 Task: Search one way flight ticket for 3 adults in first from Pocatello: Pocatello Regional Airport to Greenville: Pitt-greenville Airport on 5-2-2023. Choice of flights is Delta. Number of bags: 1 carry on bag. Price is upto 87000. Outbound departure time preference is 6:30.
Action: Mouse moved to (284, 416)
Screenshot: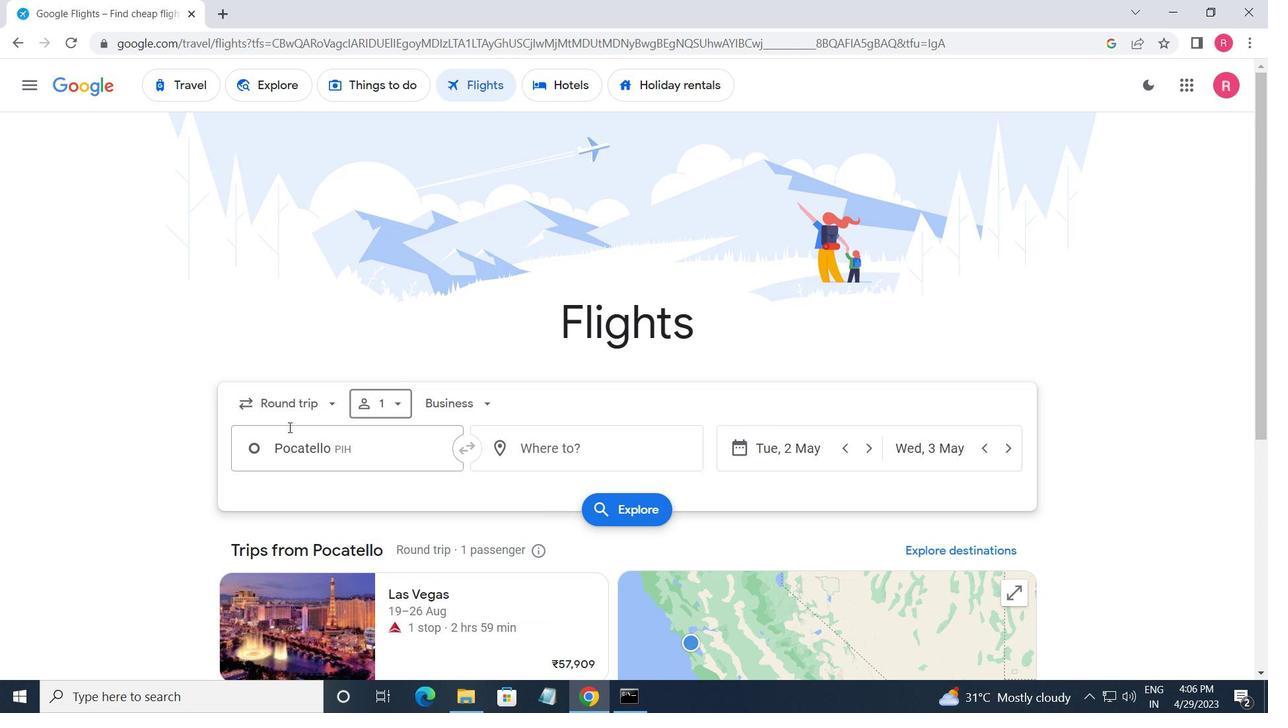 
Action: Mouse pressed left at (284, 416)
Screenshot: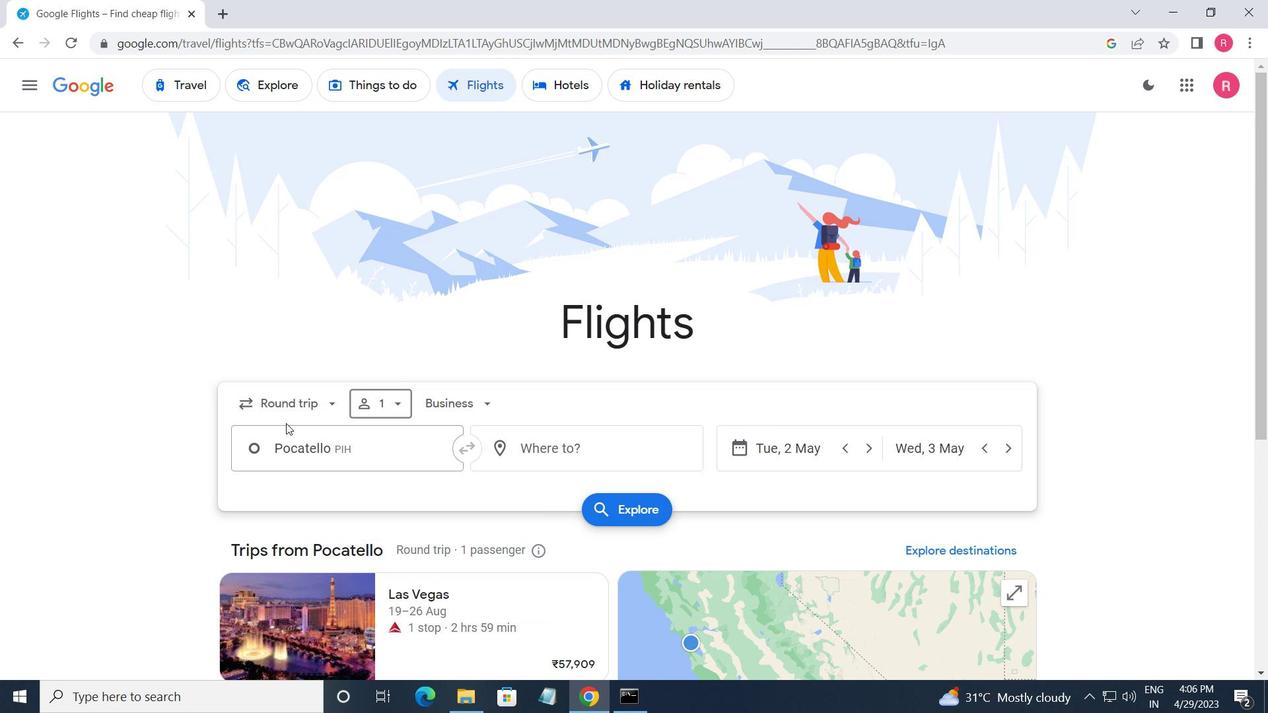 
Action: Mouse moved to (313, 478)
Screenshot: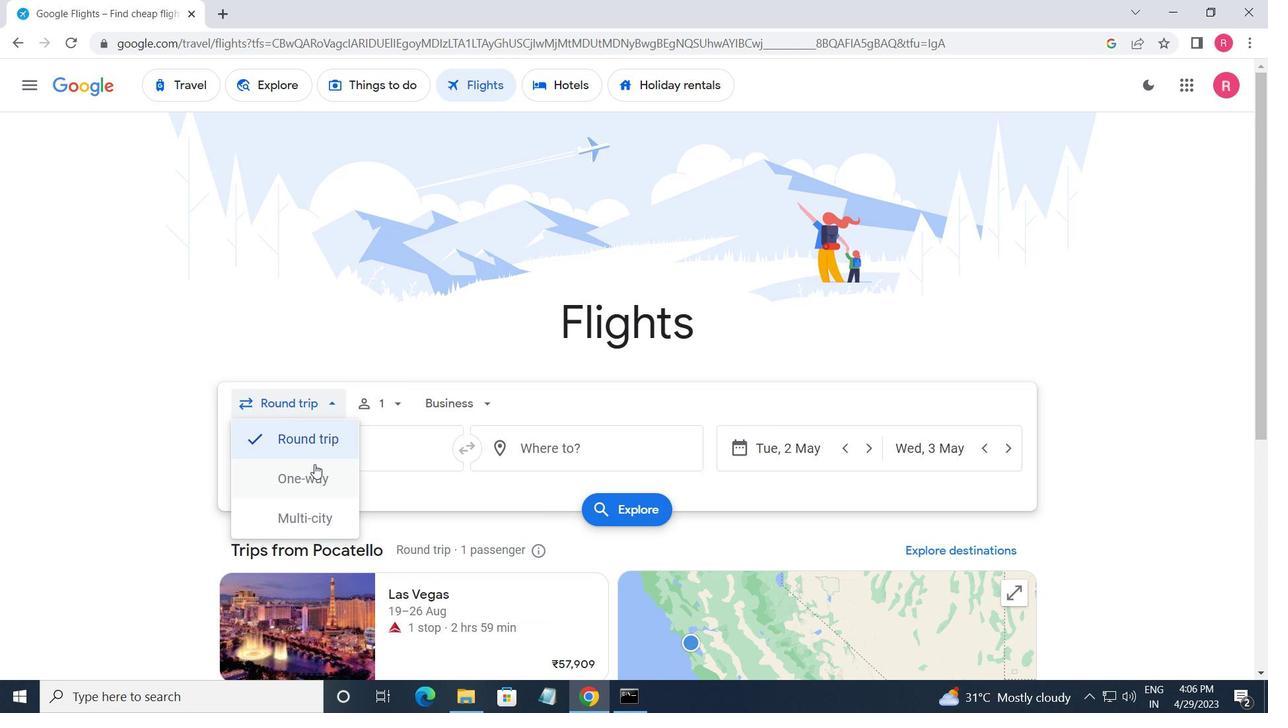 
Action: Mouse pressed left at (313, 478)
Screenshot: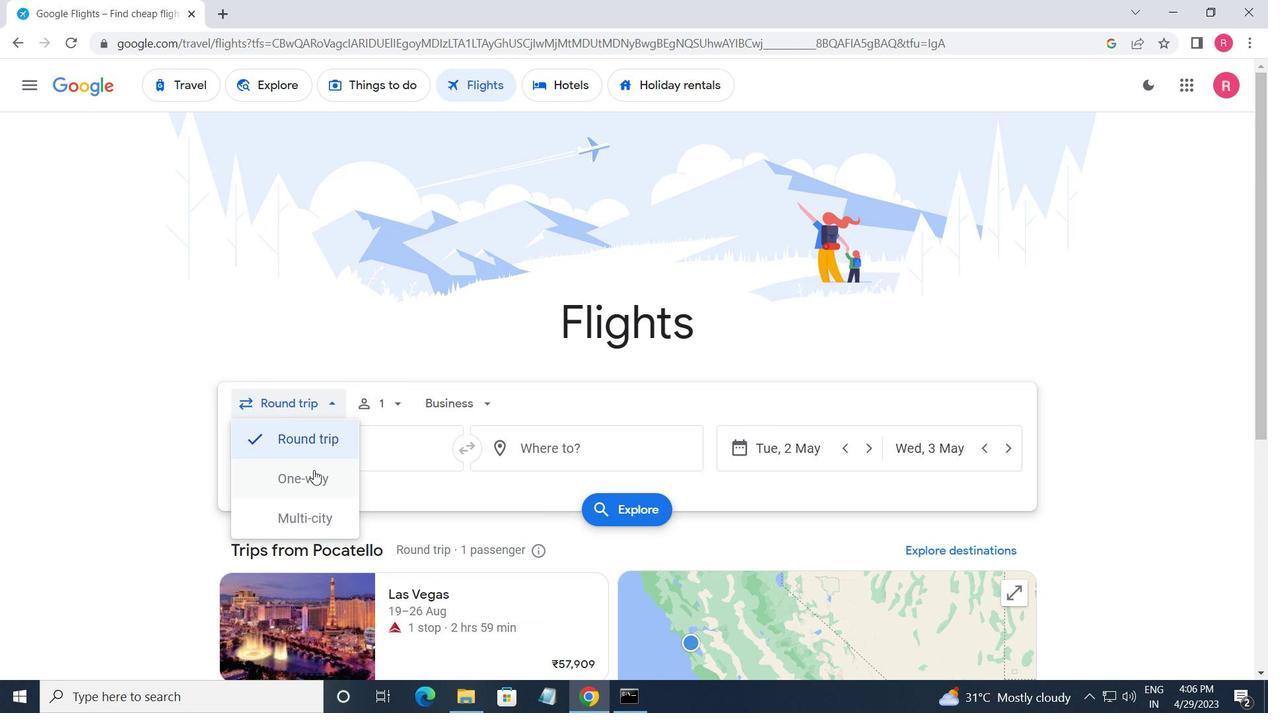 
Action: Mouse moved to (383, 408)
Screenshot: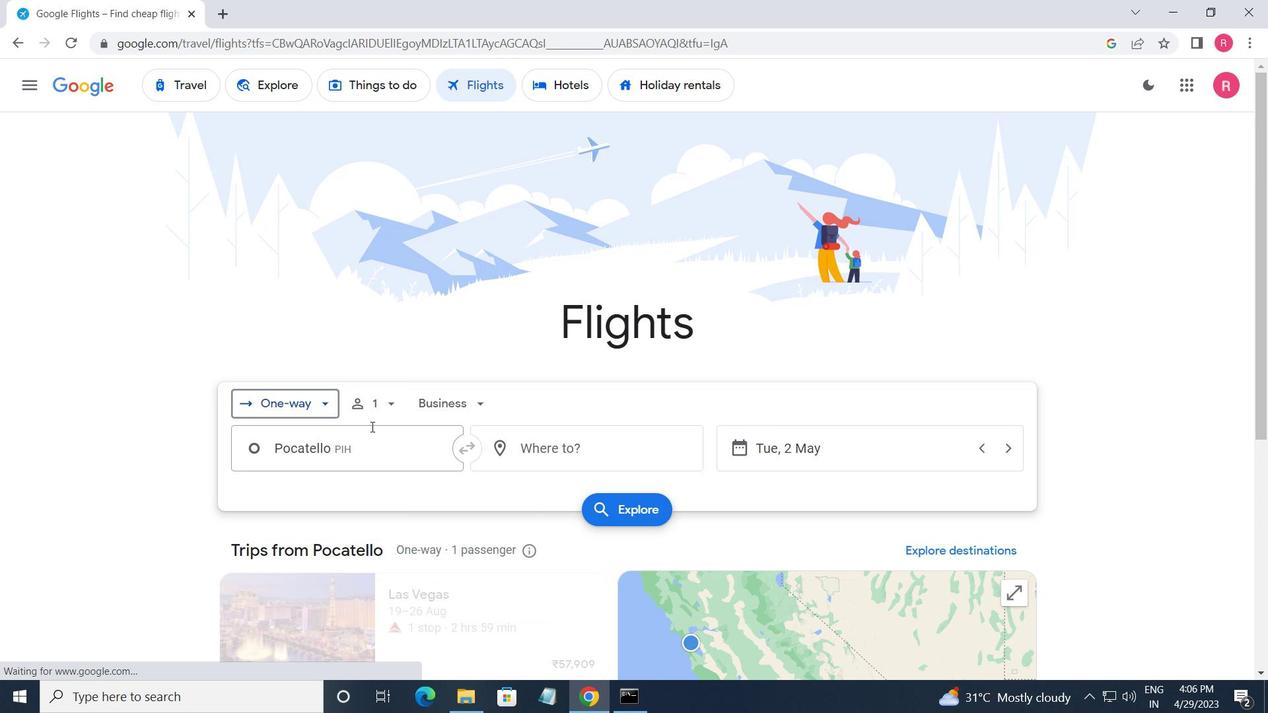 
Action: Mouse pressed left at (383, 408)
Screenshot: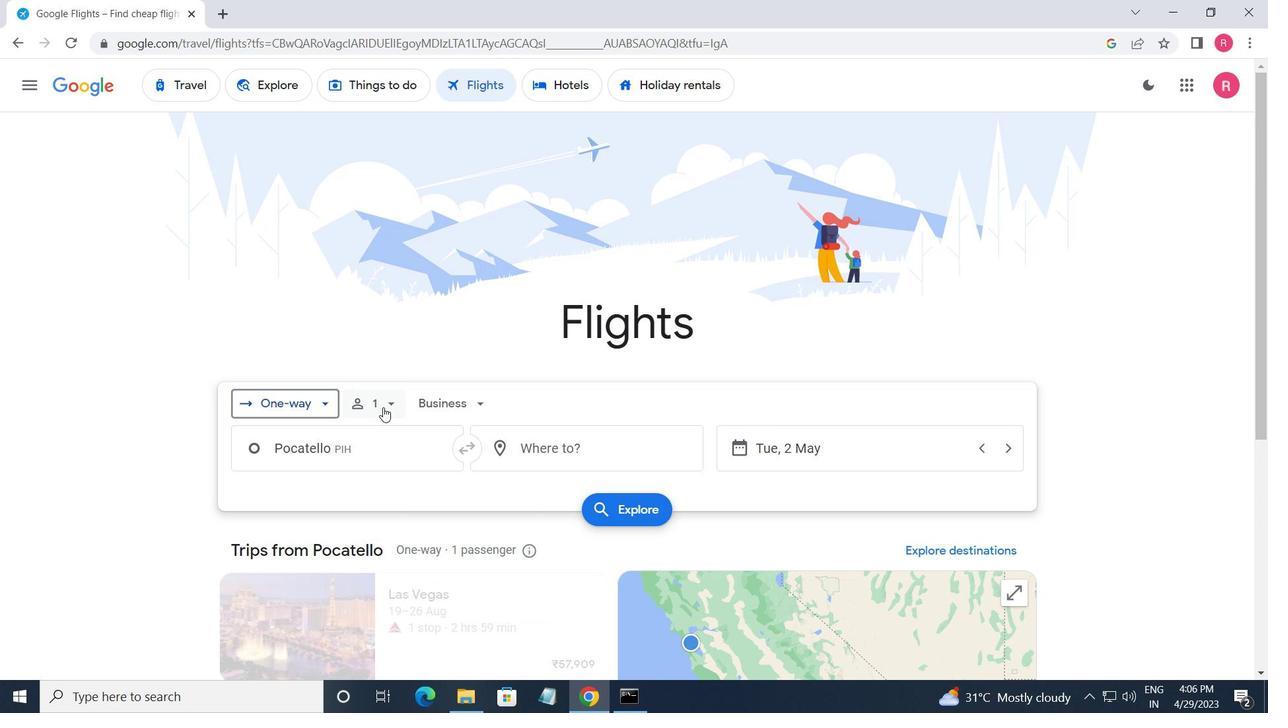 
Action: Mouse moved to (512, 449)
Screenshot: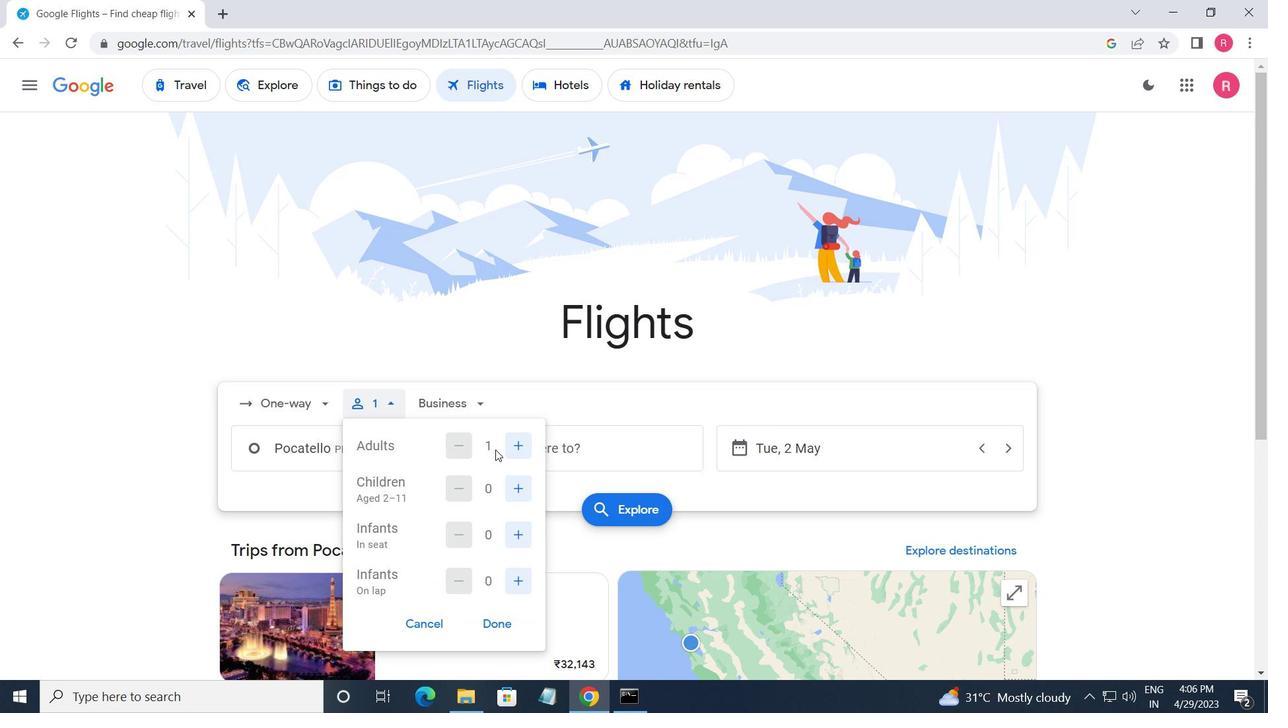 
Action: Mouse pressed left at (512, 449)
Screenshot: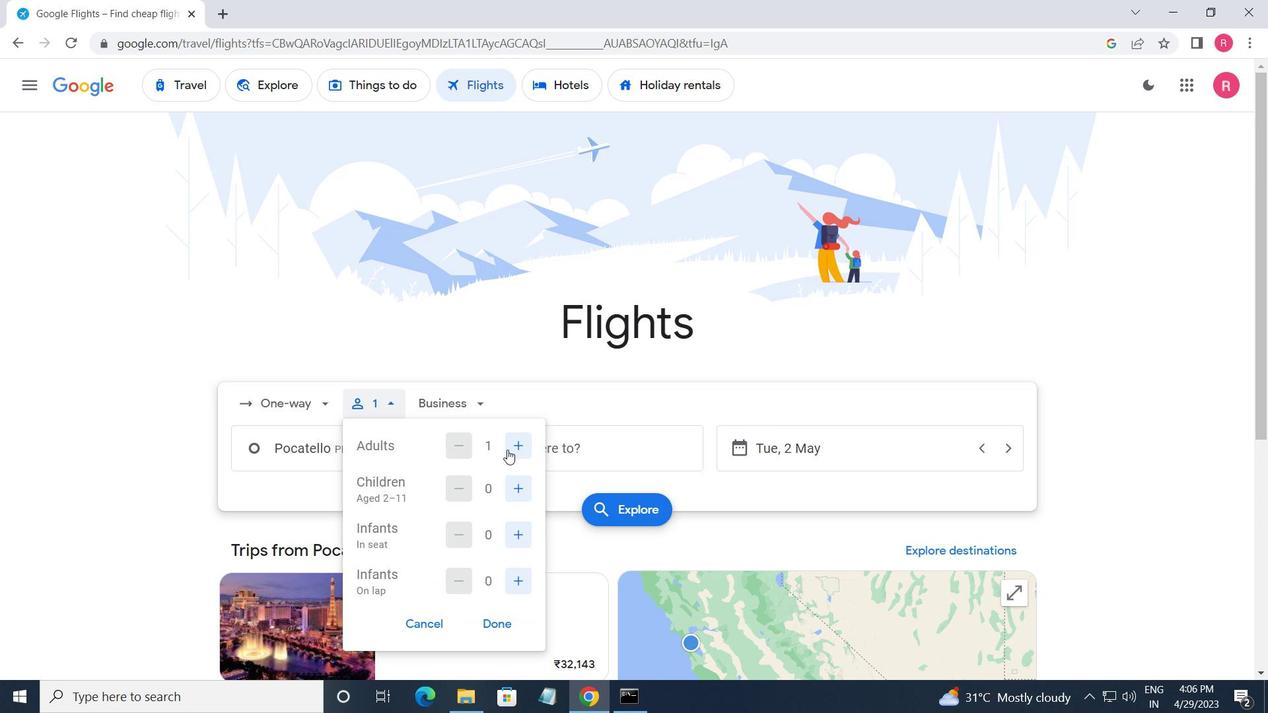 
Action: Mouse pressed left at (512, 449)
Screenshot: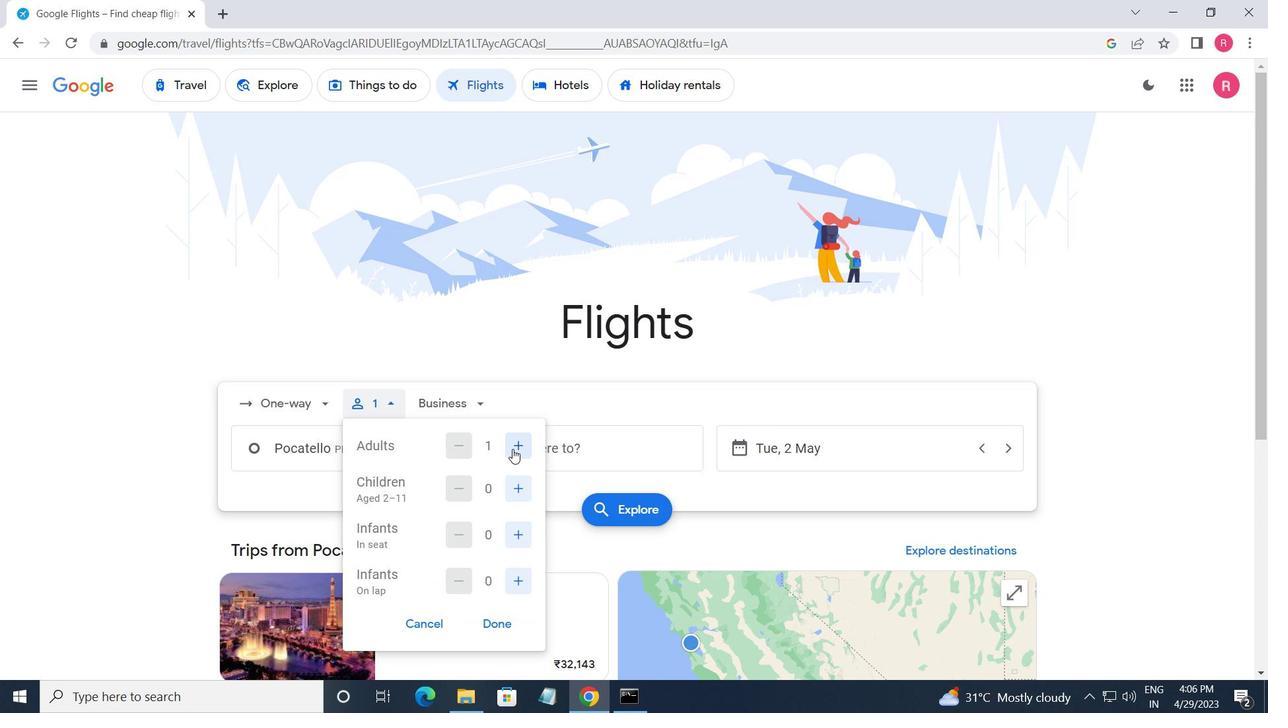 
Action: Mouse moved to (451, 398)
Screenshot: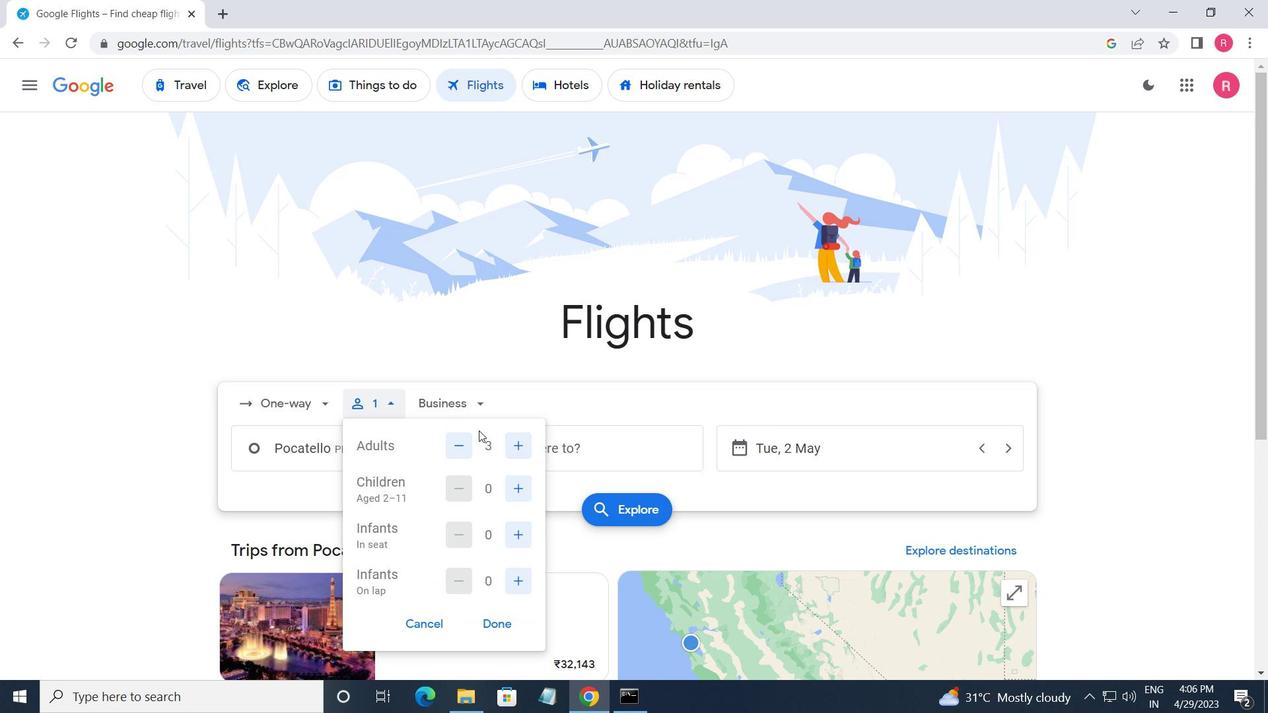 
Action: Mouse pressed left at (451, 398)
Screenshot: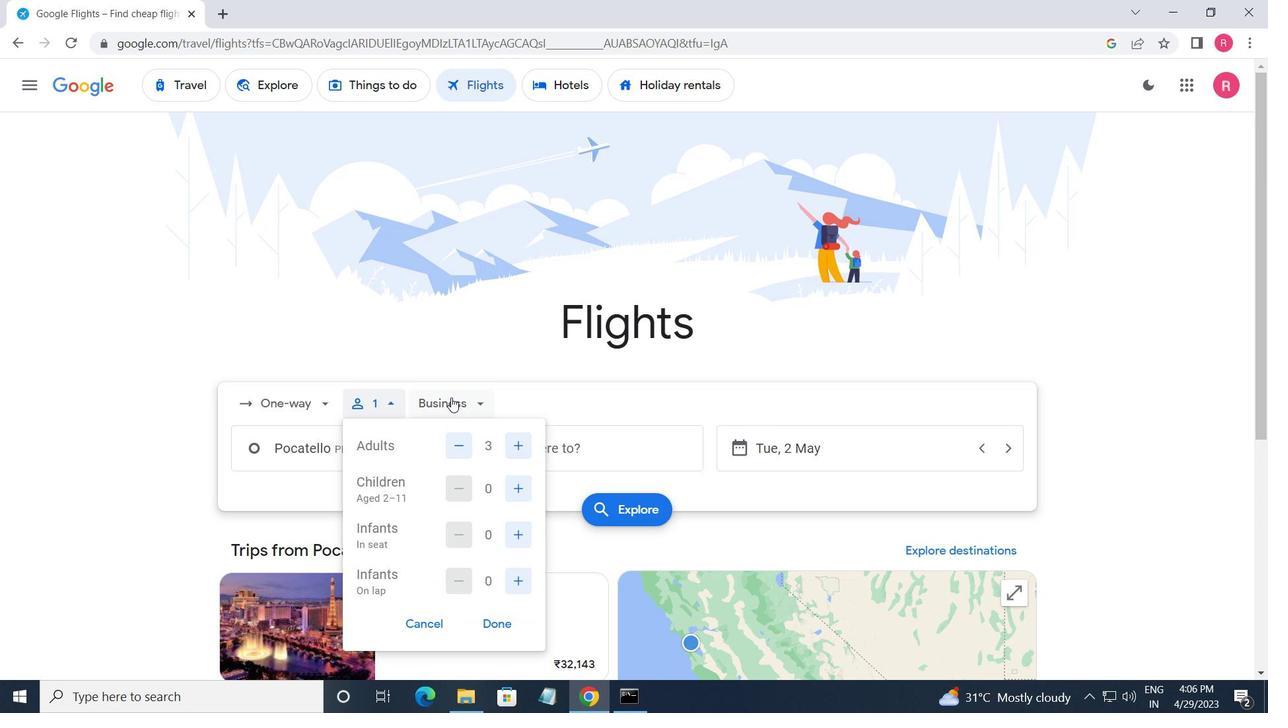 
Action: Mouse moved to (469, 566)
Screenshot: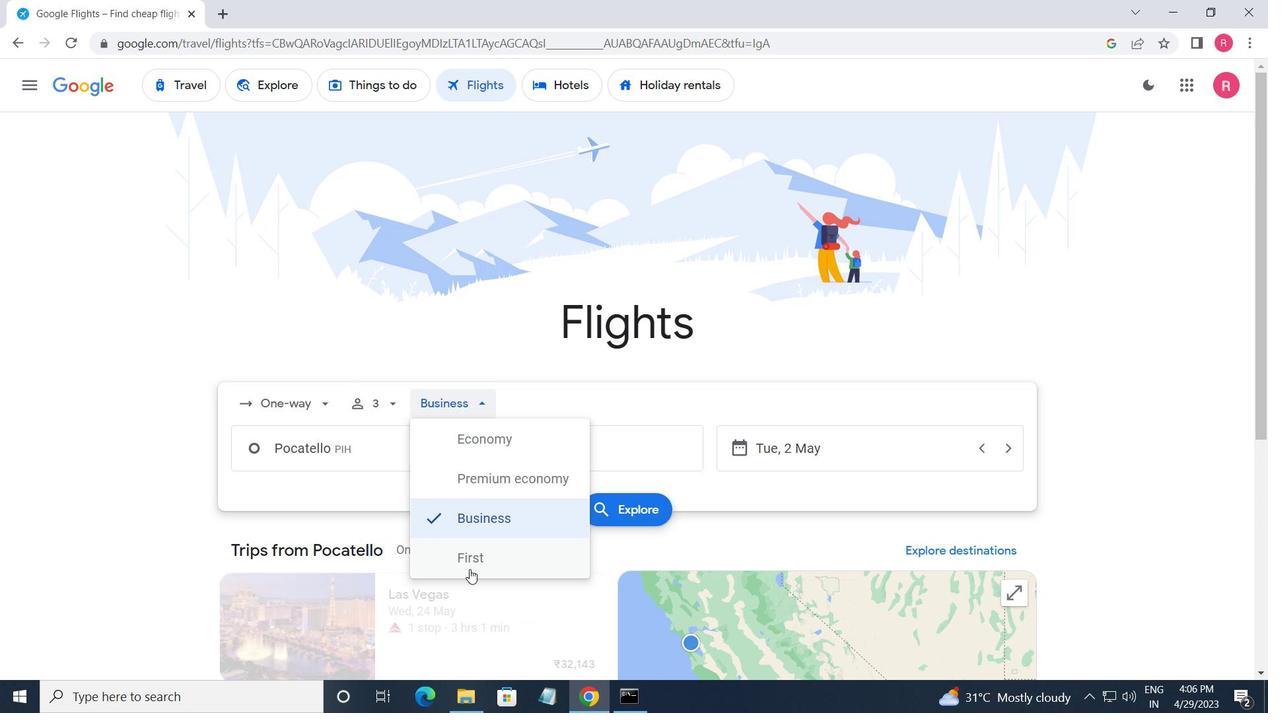 
Action: Mouse pressed left at (469, 566)
Screenshot: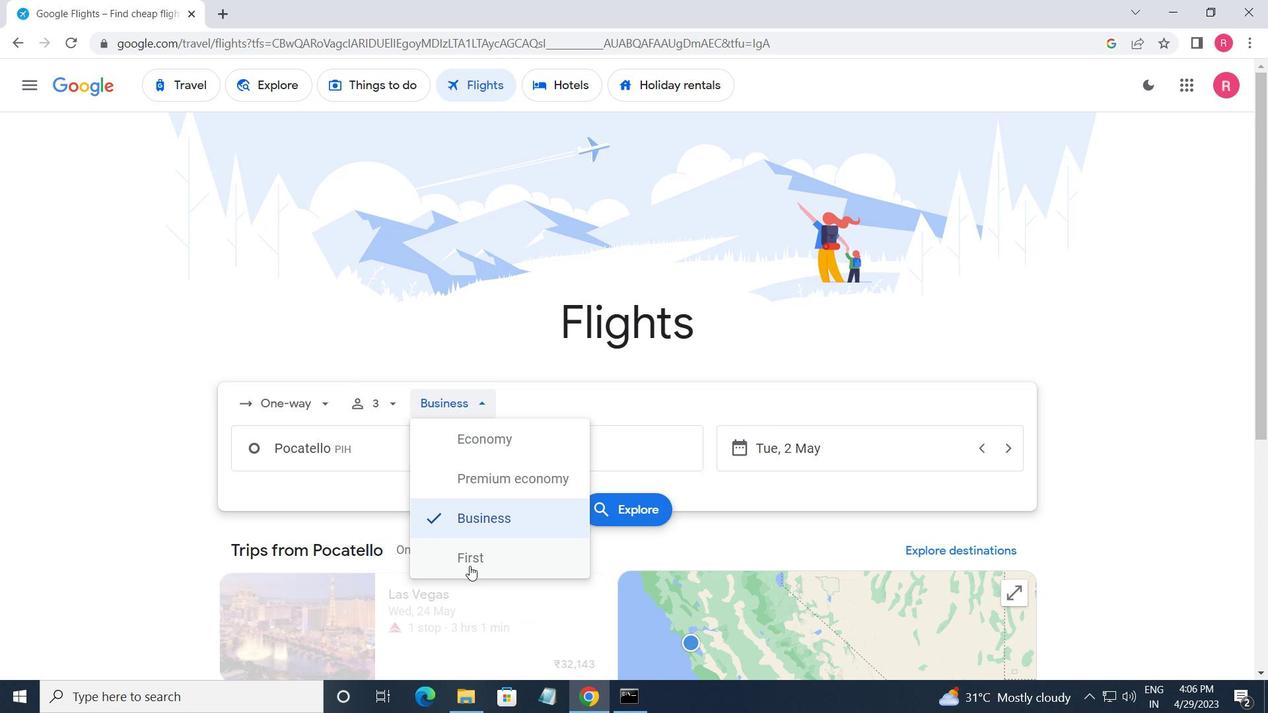 
Action: Mouse moved to (393, 457)
Screenshot: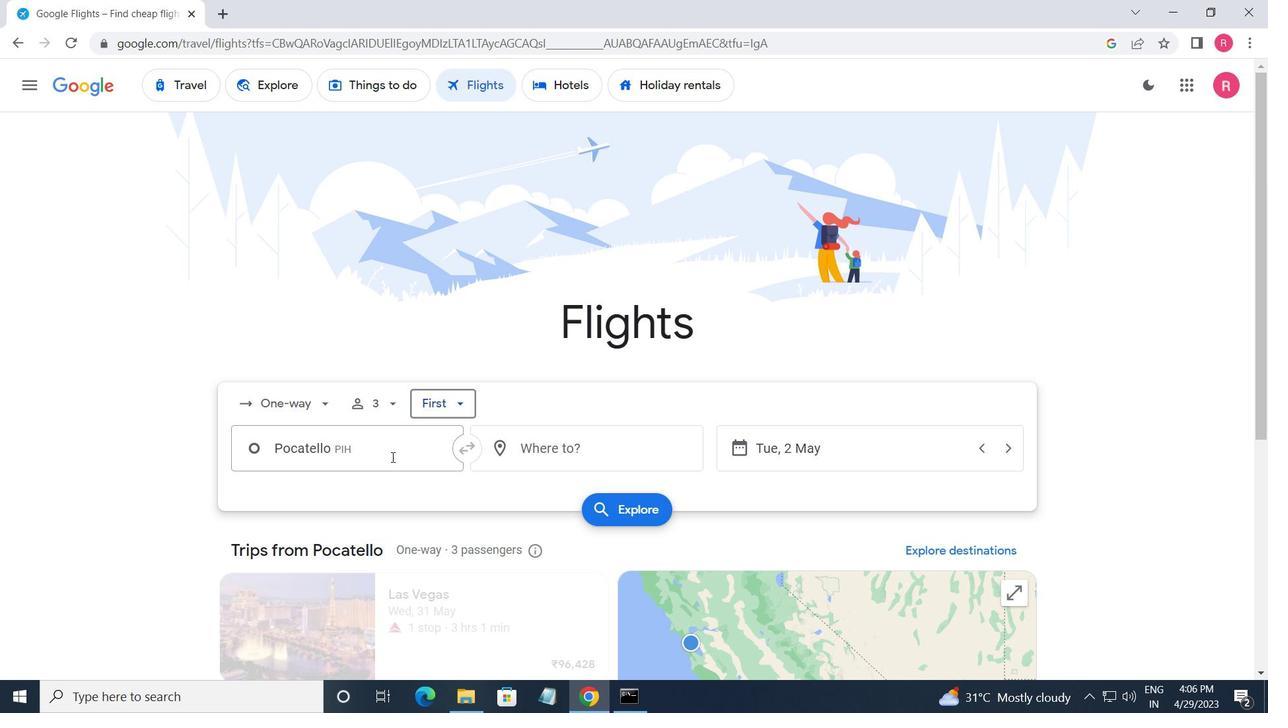 
Action: Mouse pressed left at (393, 457)
Screenshot: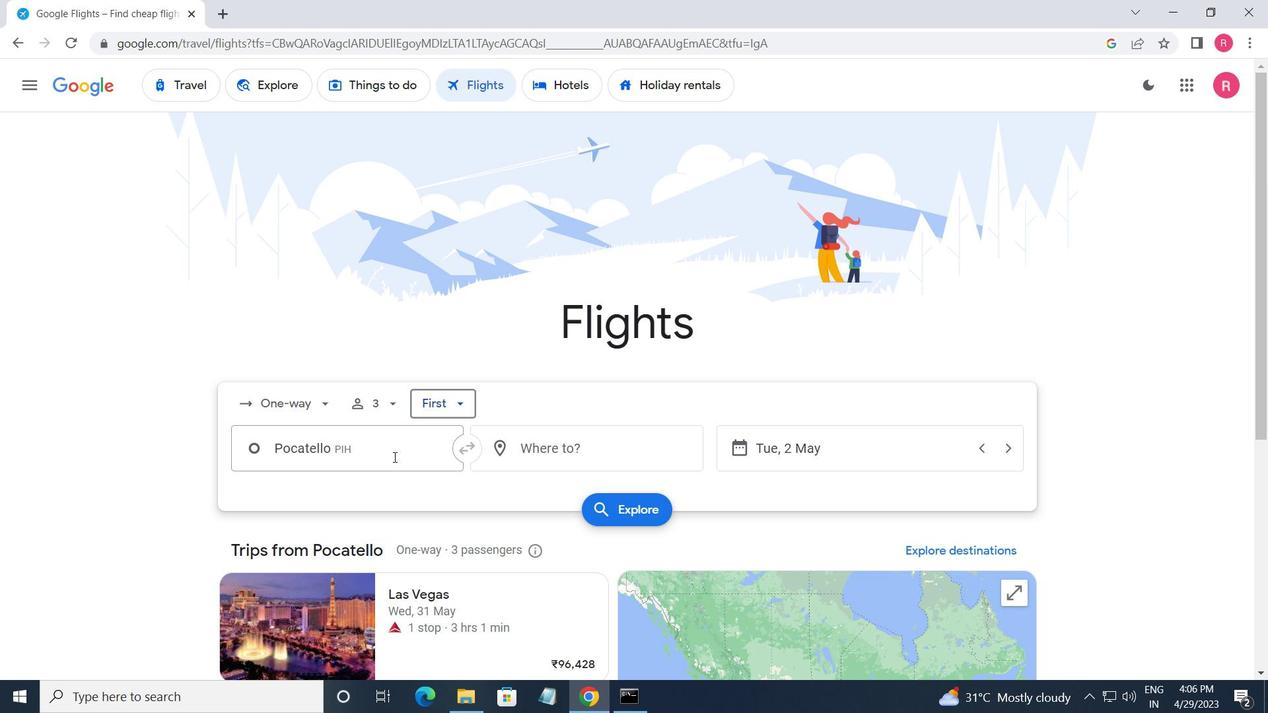 
Action: Mouse moved to (391, 586)
Screenshot: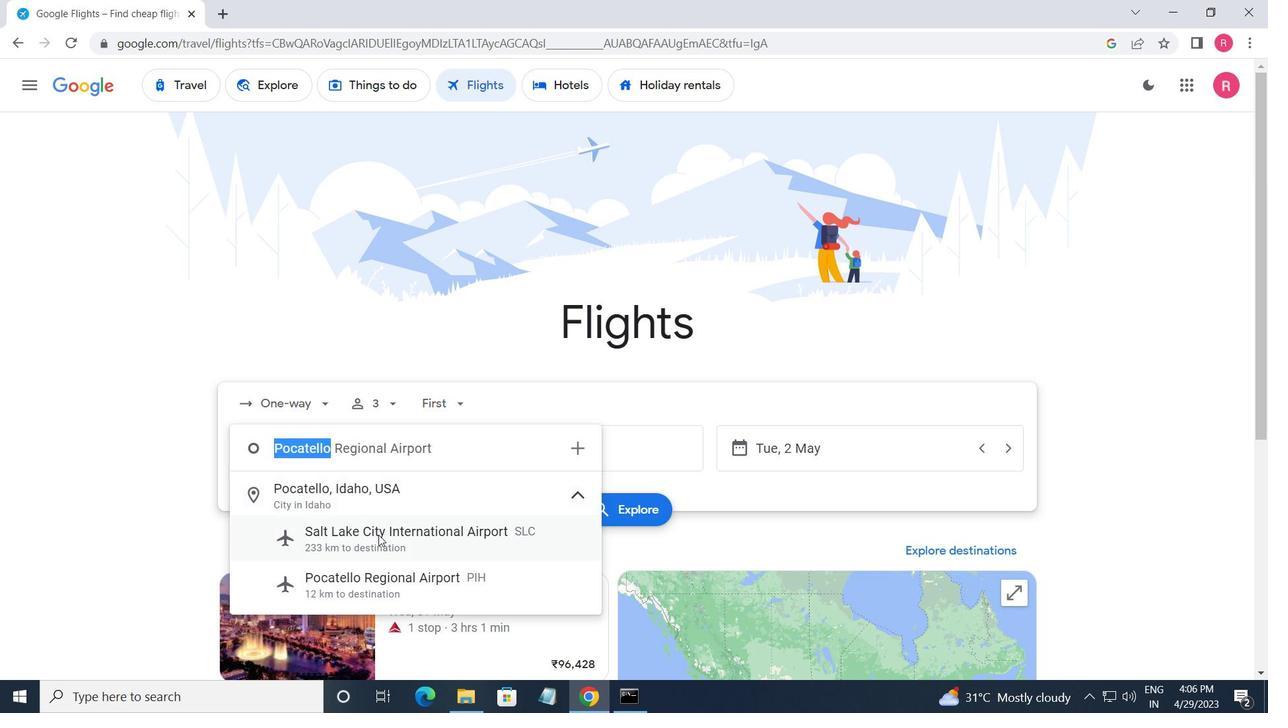 
Action: Mouse pressed left at (391, 586)
Screenshot: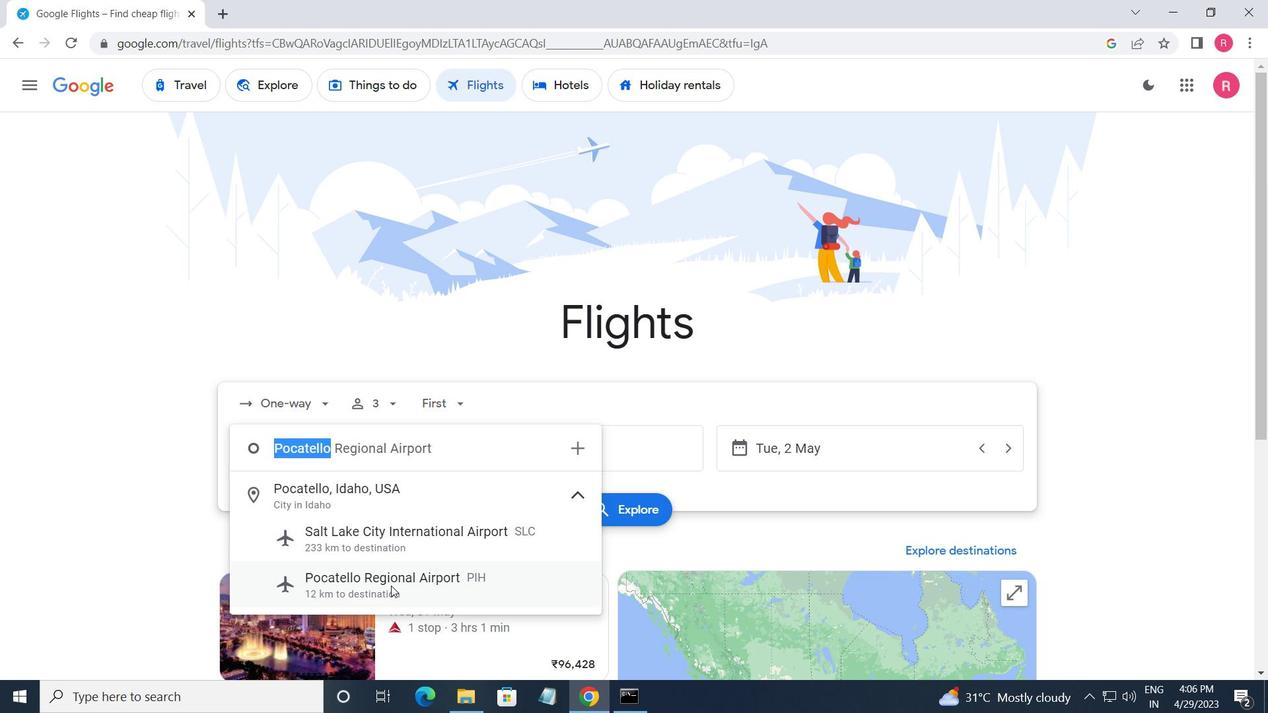 
Action: Mouse moved to (568, 459)
Screenshot: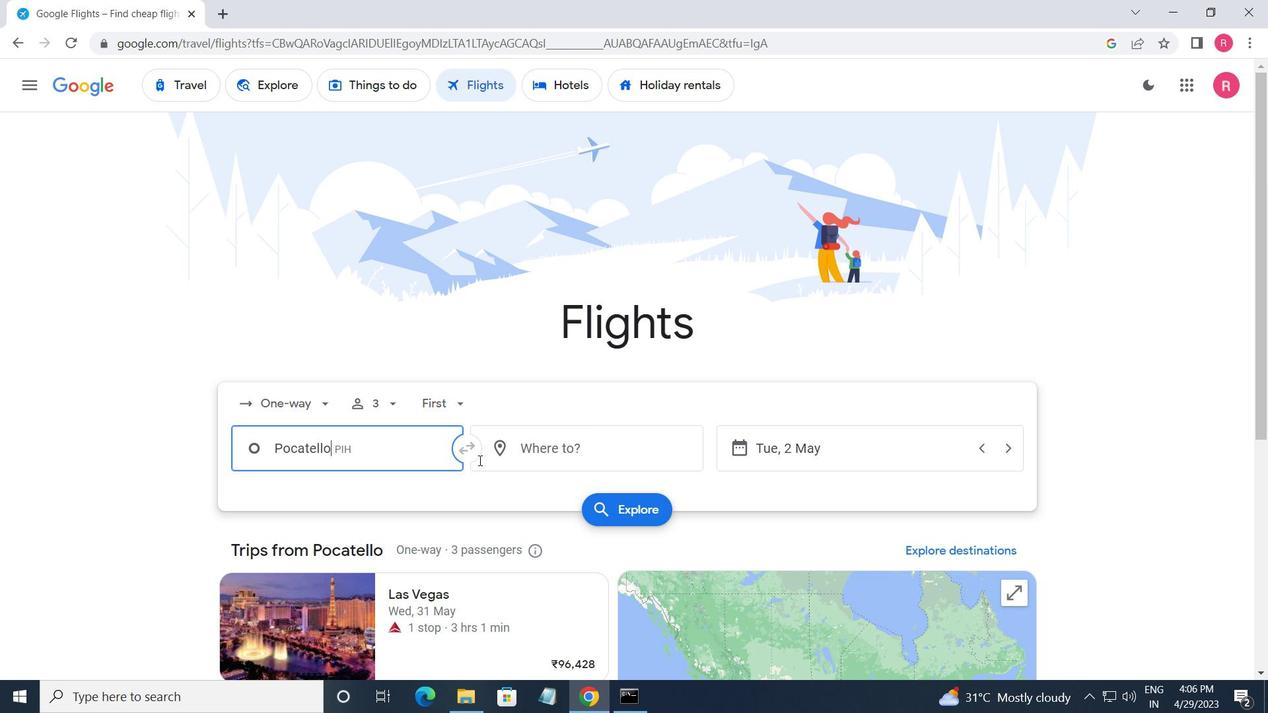 
Action: Mouse pressed left at (568, 459)
Screenshot: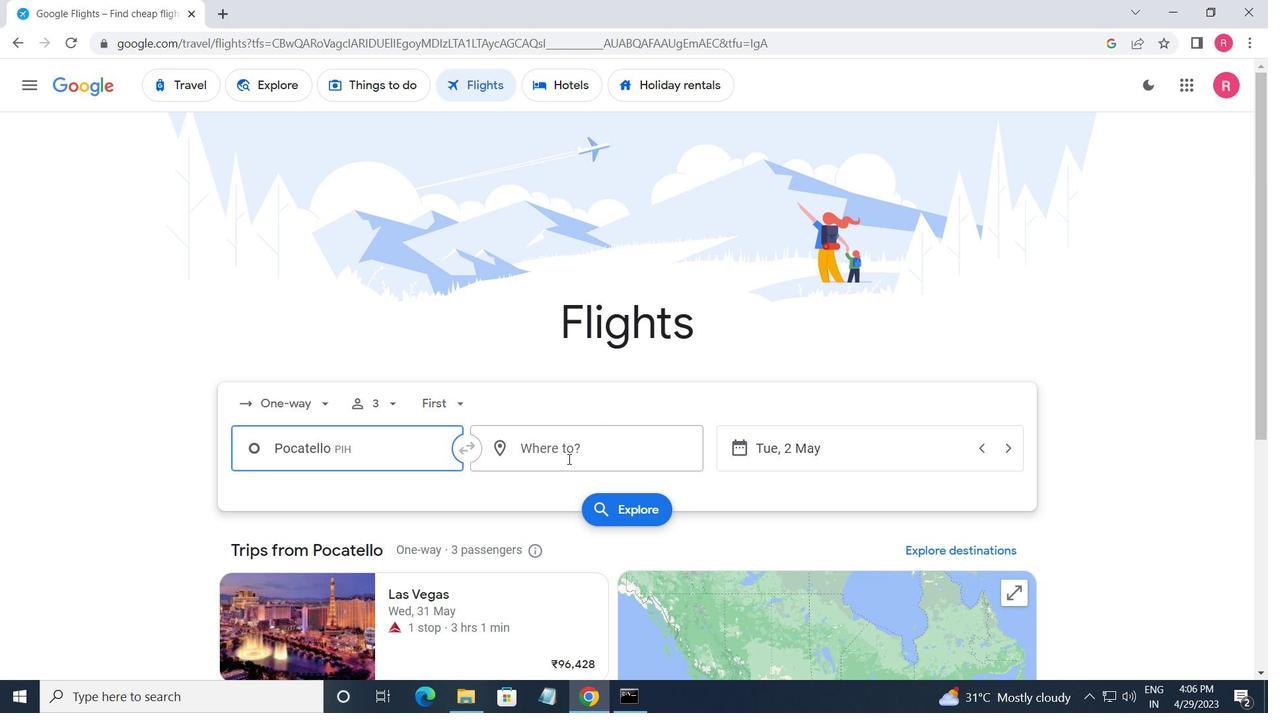 
Action: Mouse moved to (553, 608)
Screenshot: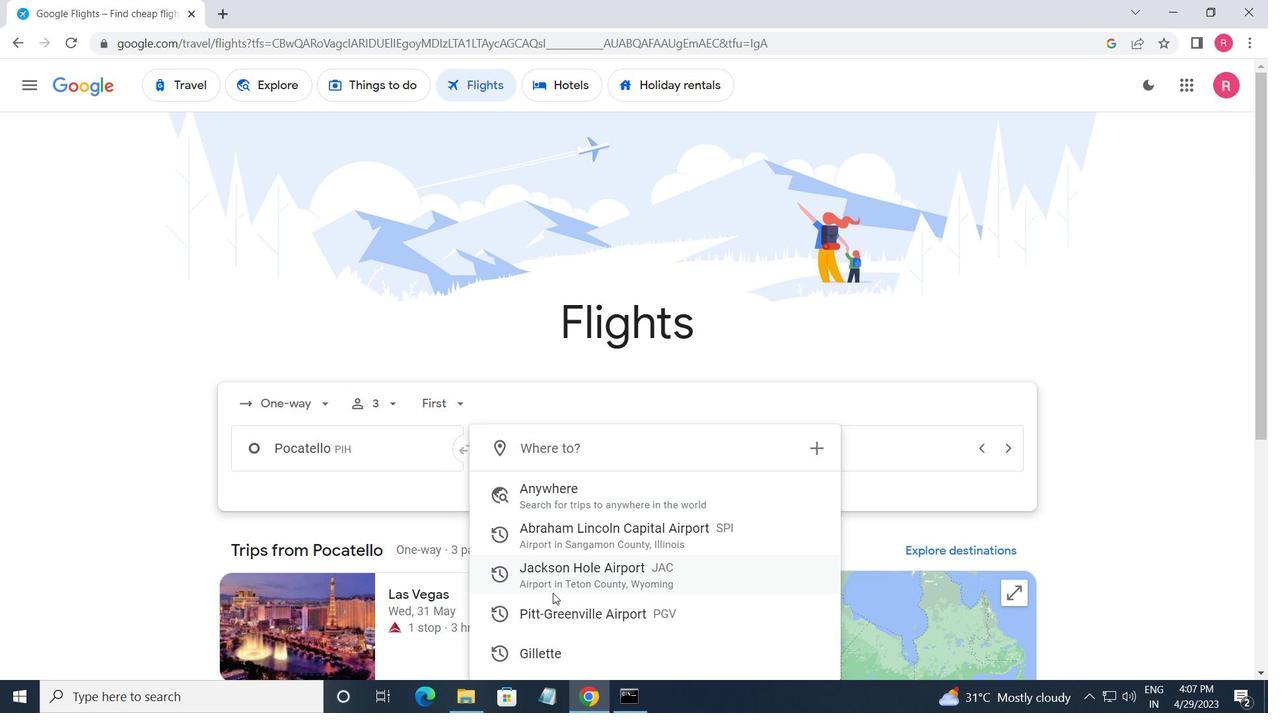 
Action: Mouse pressed left at (553, 608)
Screenshot: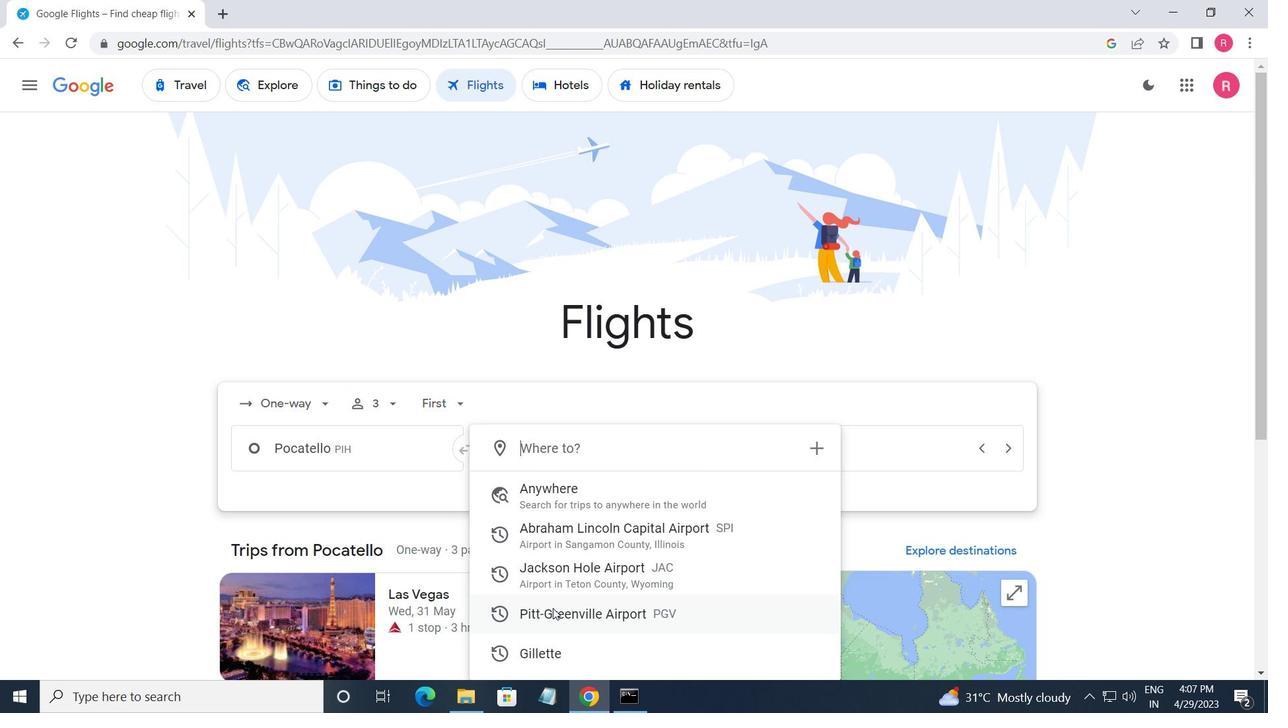 
Action: Mouse moved to (884, 438)
Screenshot: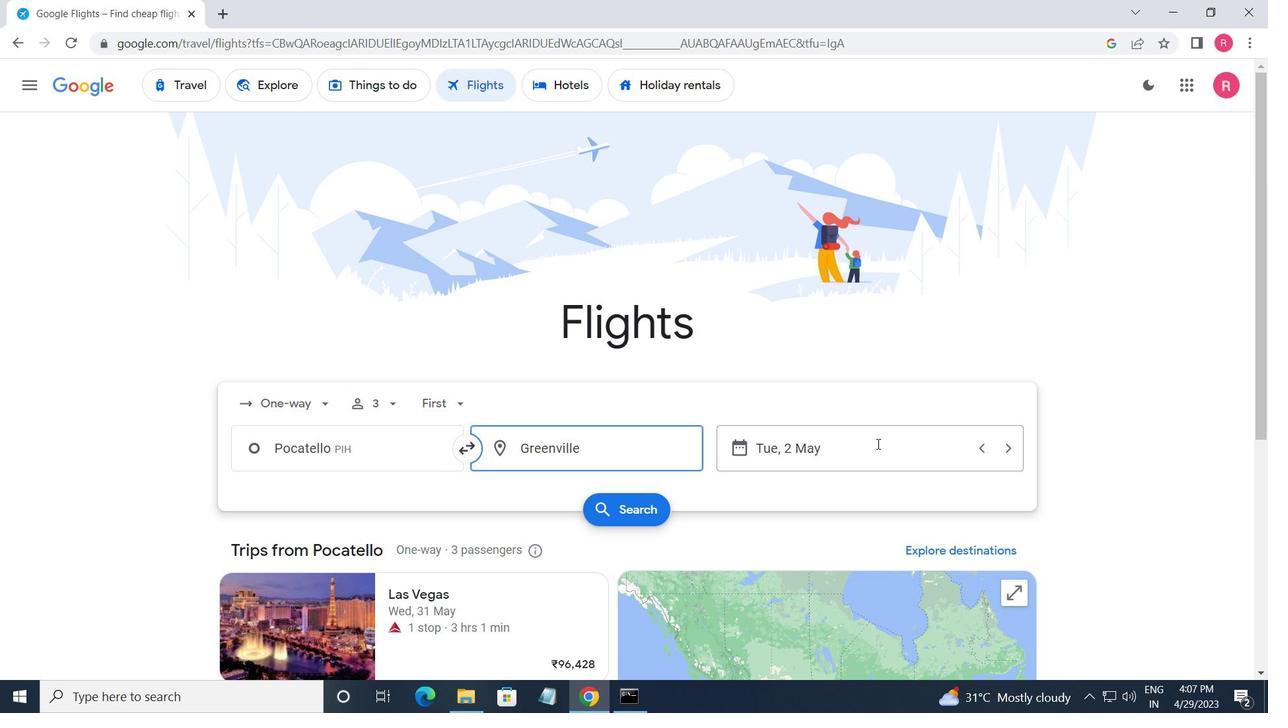 
Action: Mouse pressed left at (884, 438)
Screenshot: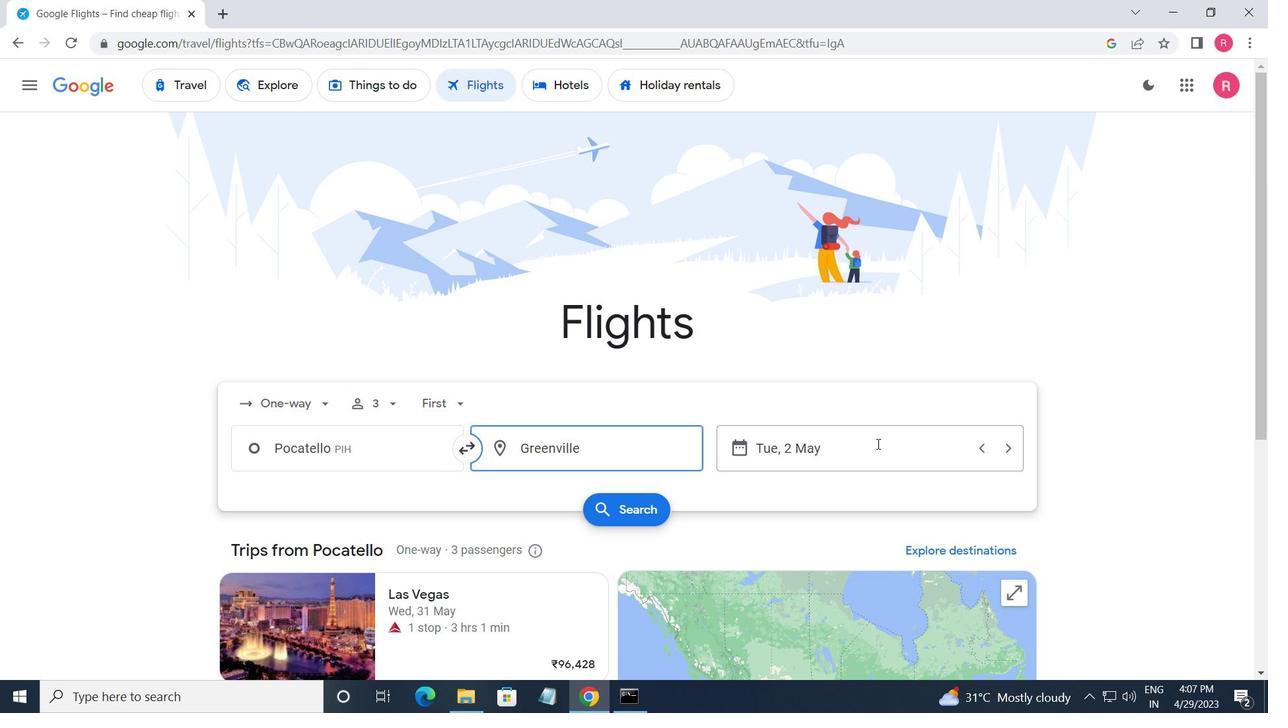 
Action: Mouse moved to (832, 386)
Screenshot: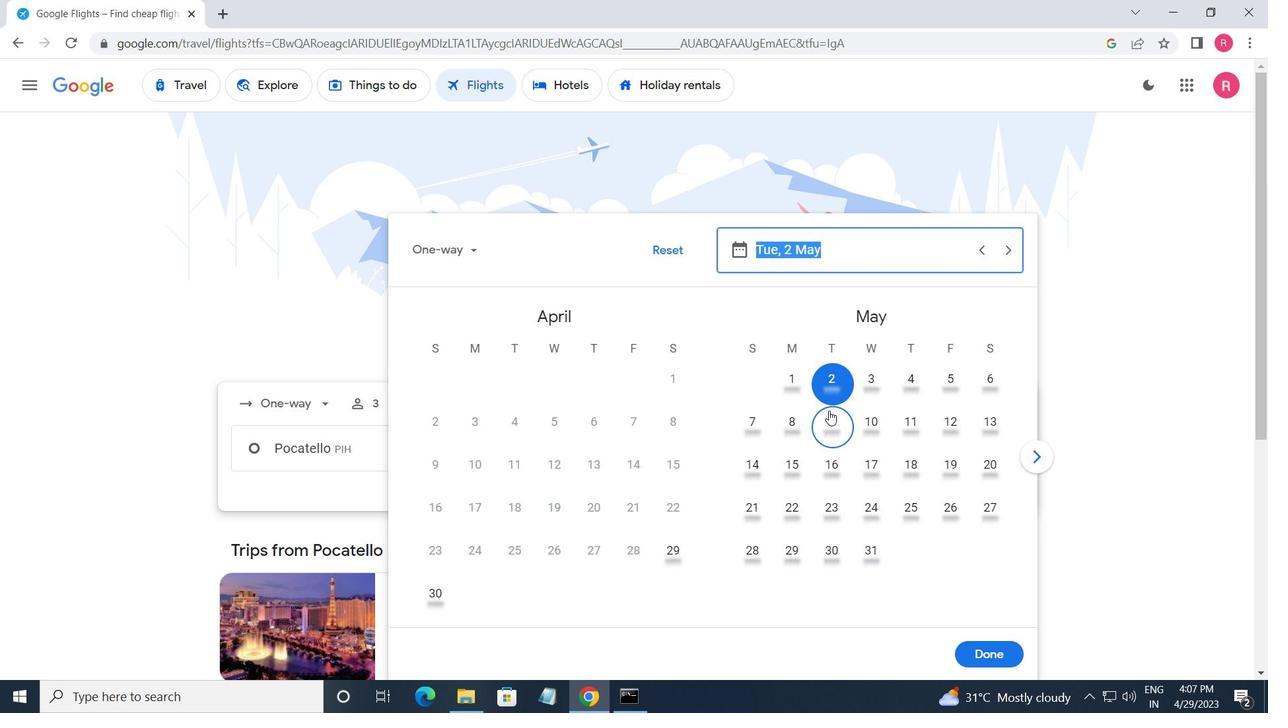 
Action: Mouse pressed left at (832, 386)
Screenshot: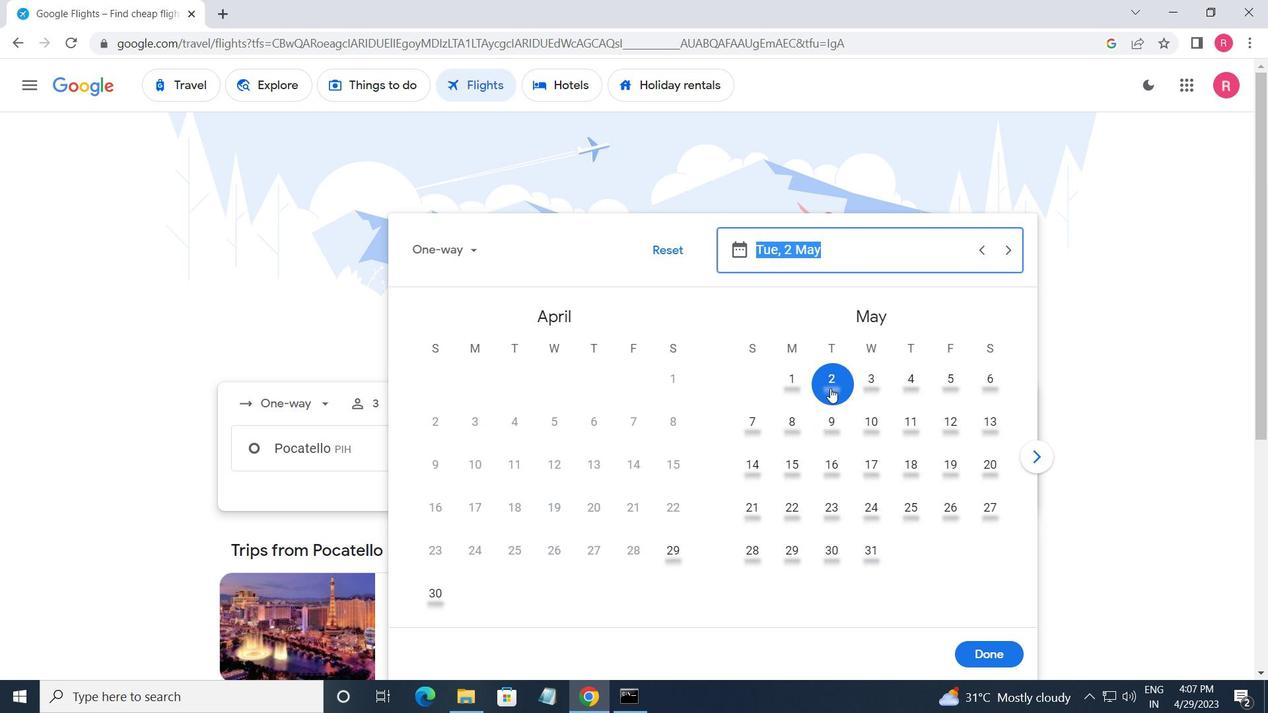 
Action: Mouse moved to (975, 662)
Screenshot: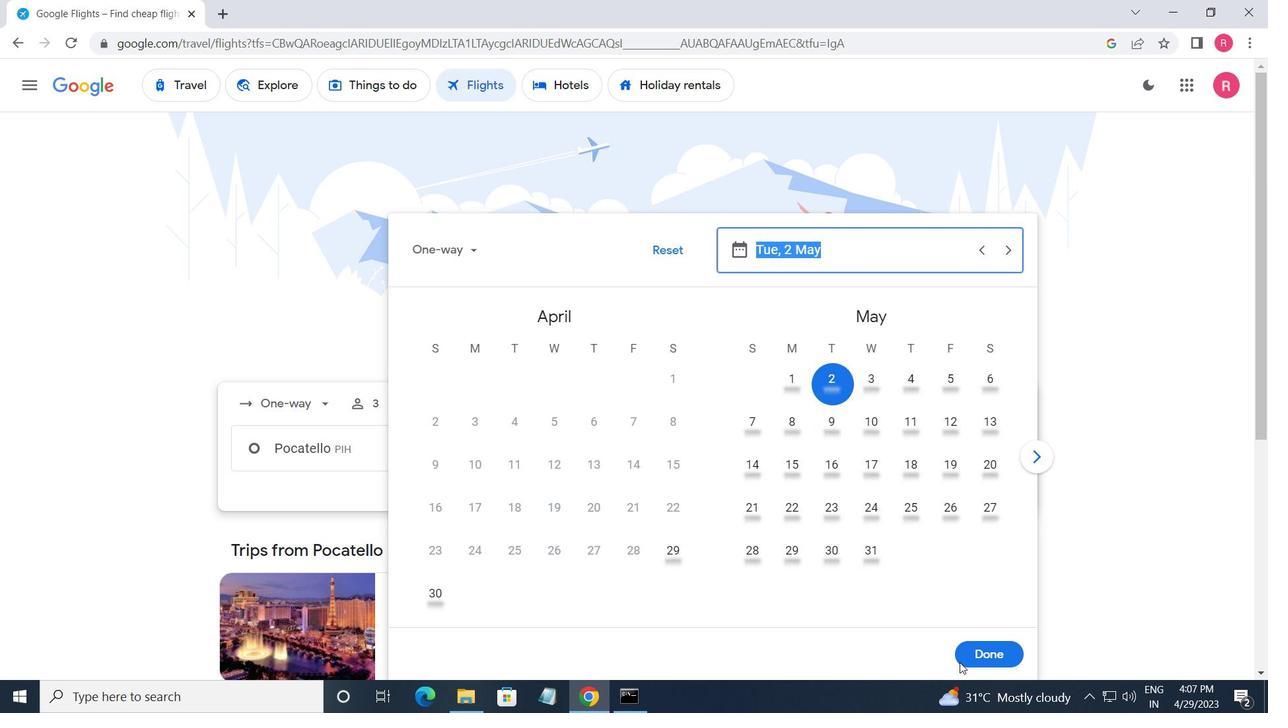 
Action: Mouse pressed left at (975, 662)
Screenshot: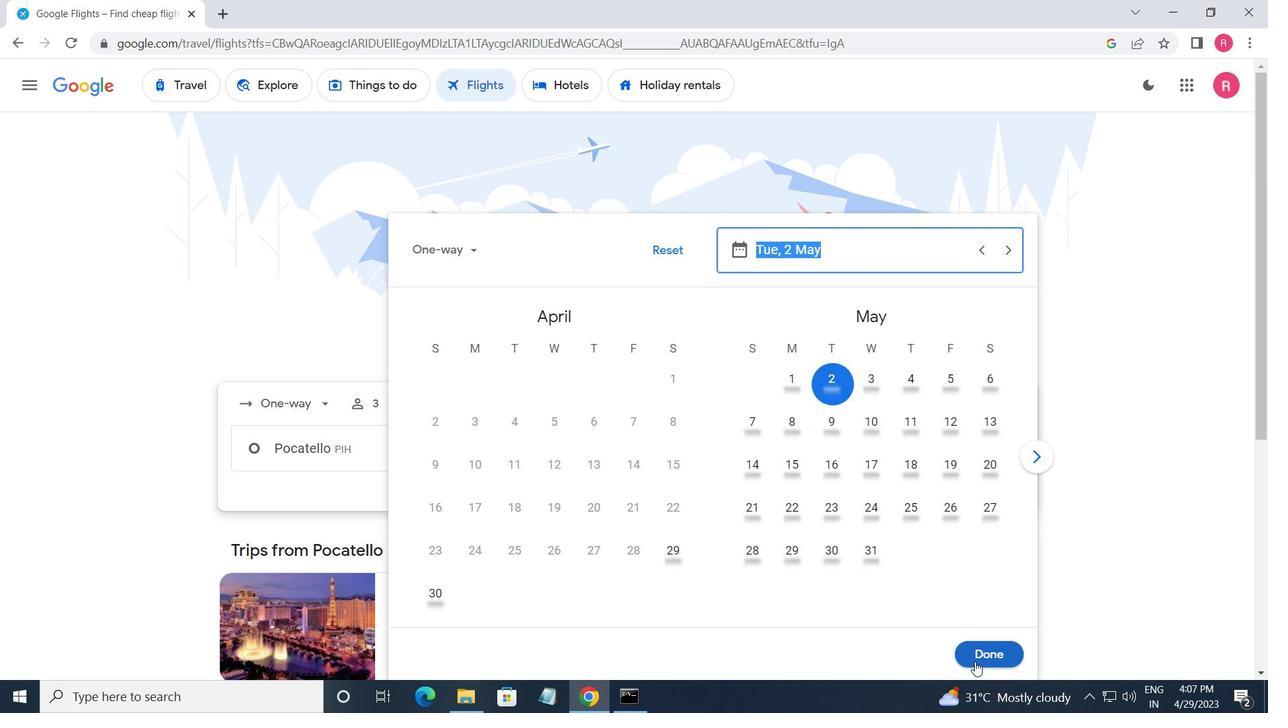
Action: Mouse moved to (635, 518)
Screenshot: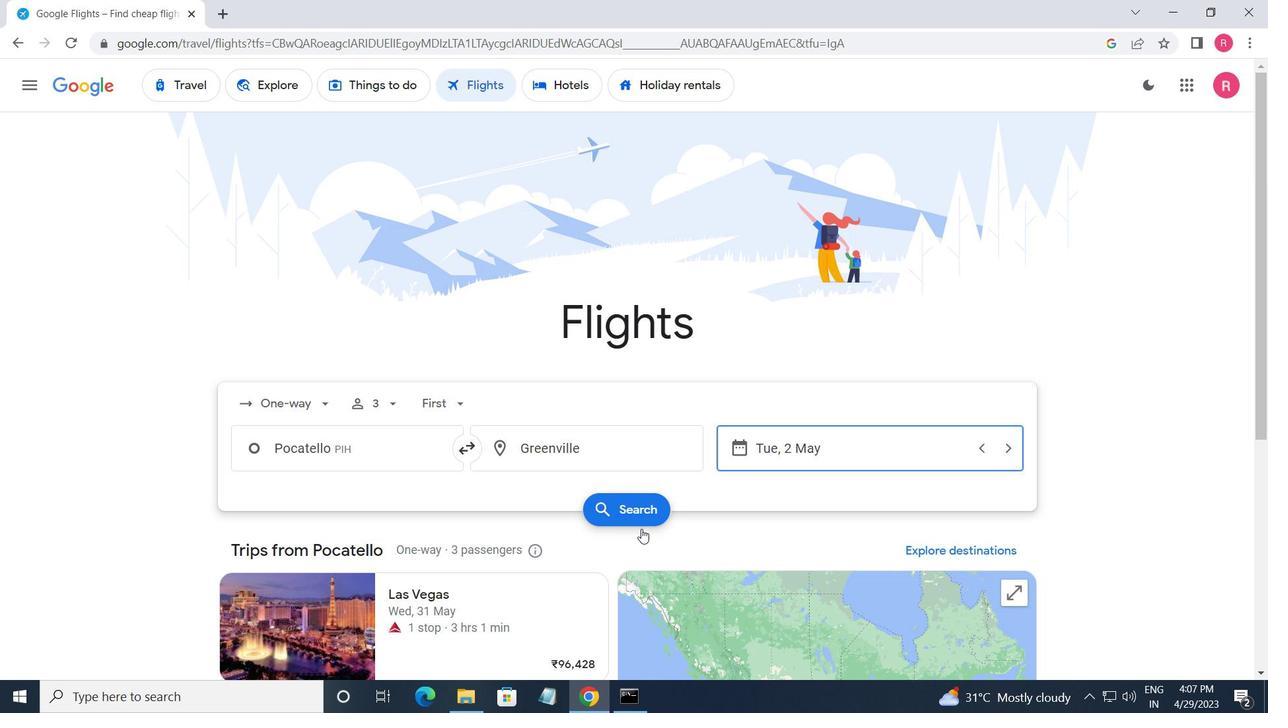 
Action: Mouse pressed left at (635, 518)
Screenshot: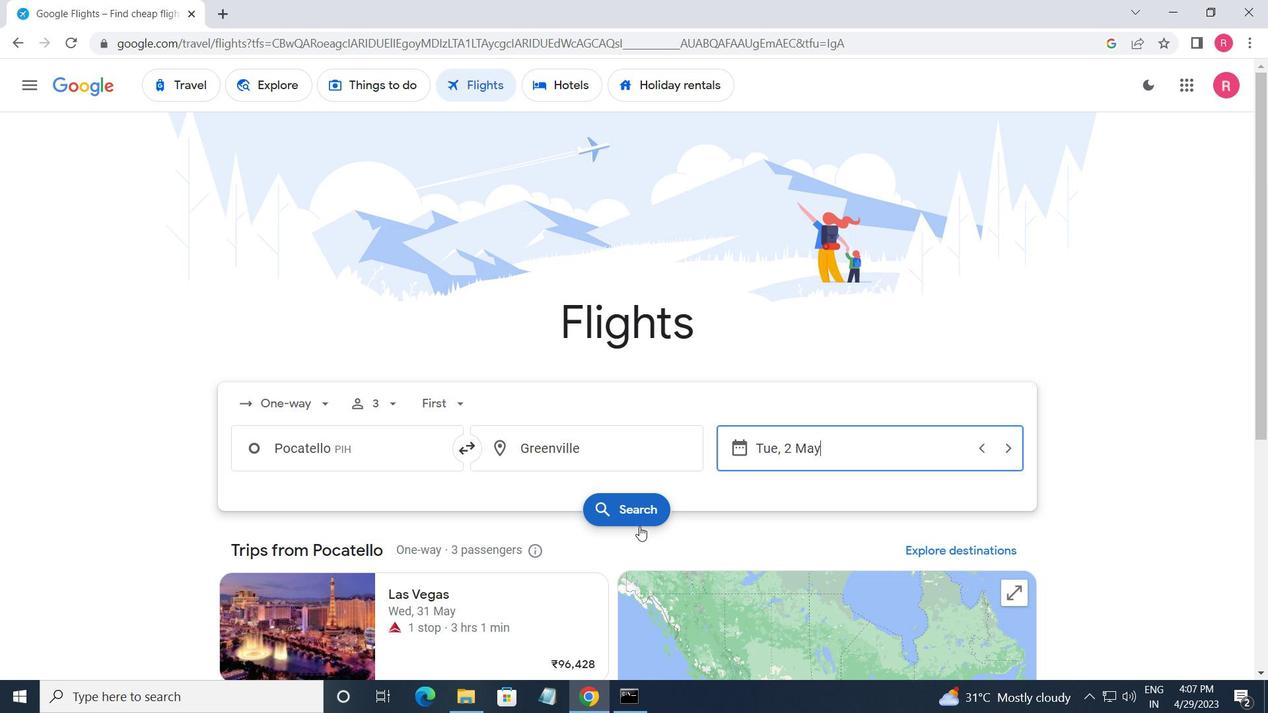 
Action: Mouse moved to (264, 239)
Screenshot: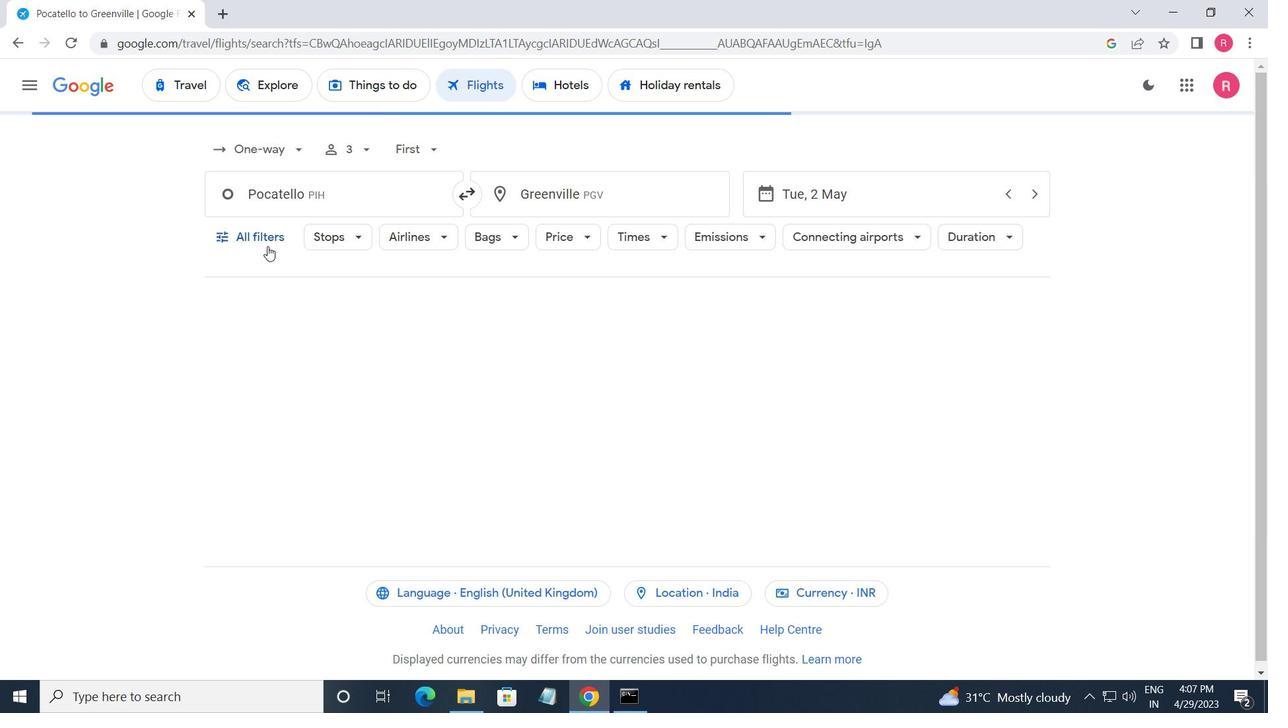 
Action: Mouse pressed left at (264, 239)
Screenshot: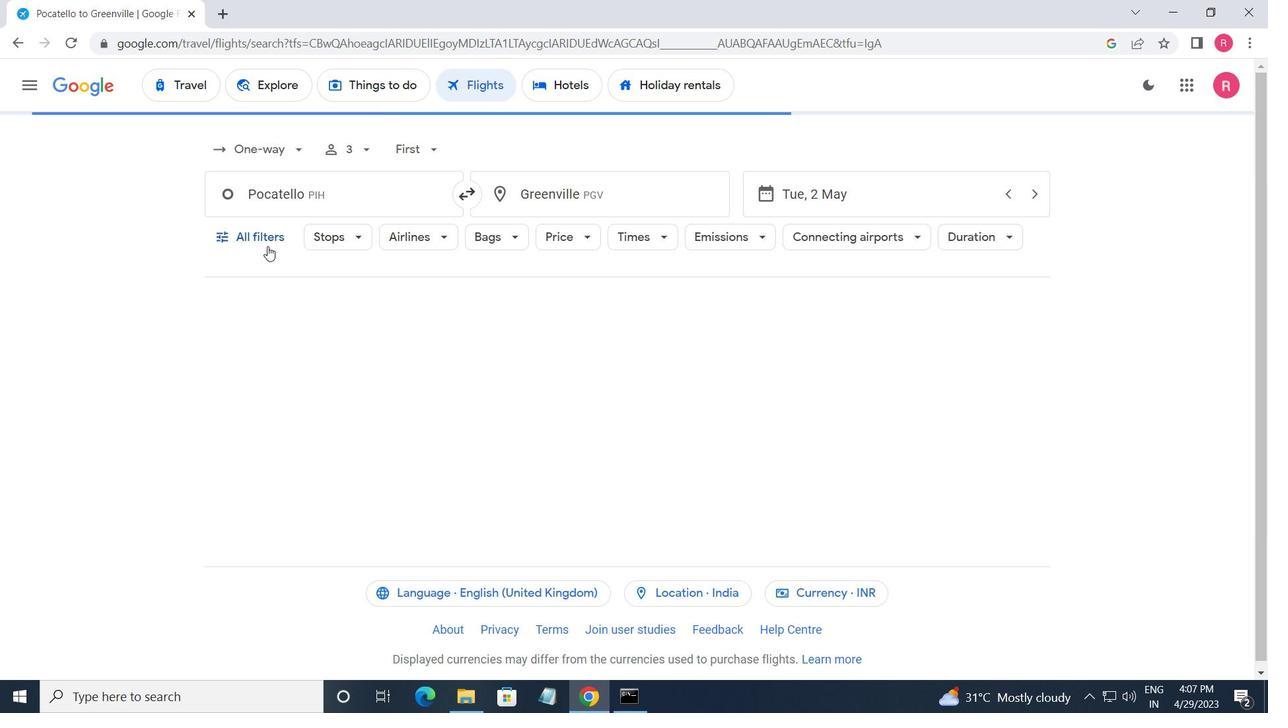 
Action: Mouse moved to (317, 469)
Screenshot: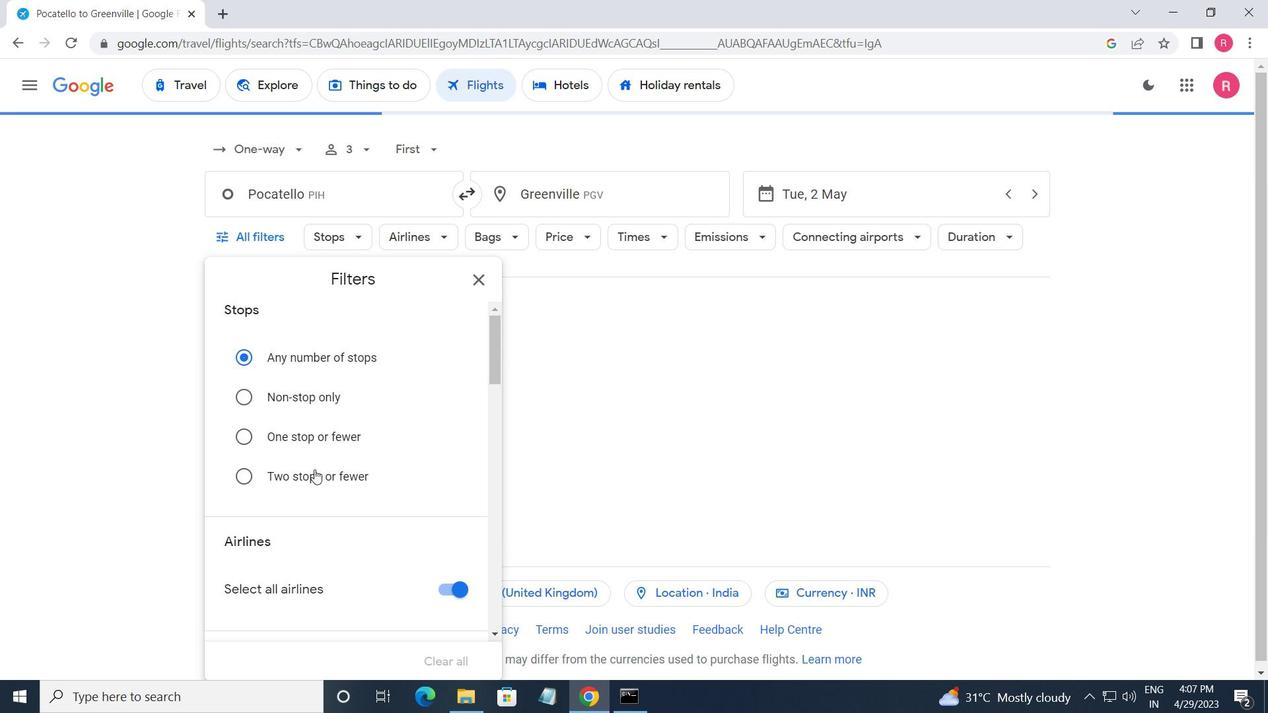 
Action: Mouse scrolled (317, 469) with delta (0, 0)
Screenshot: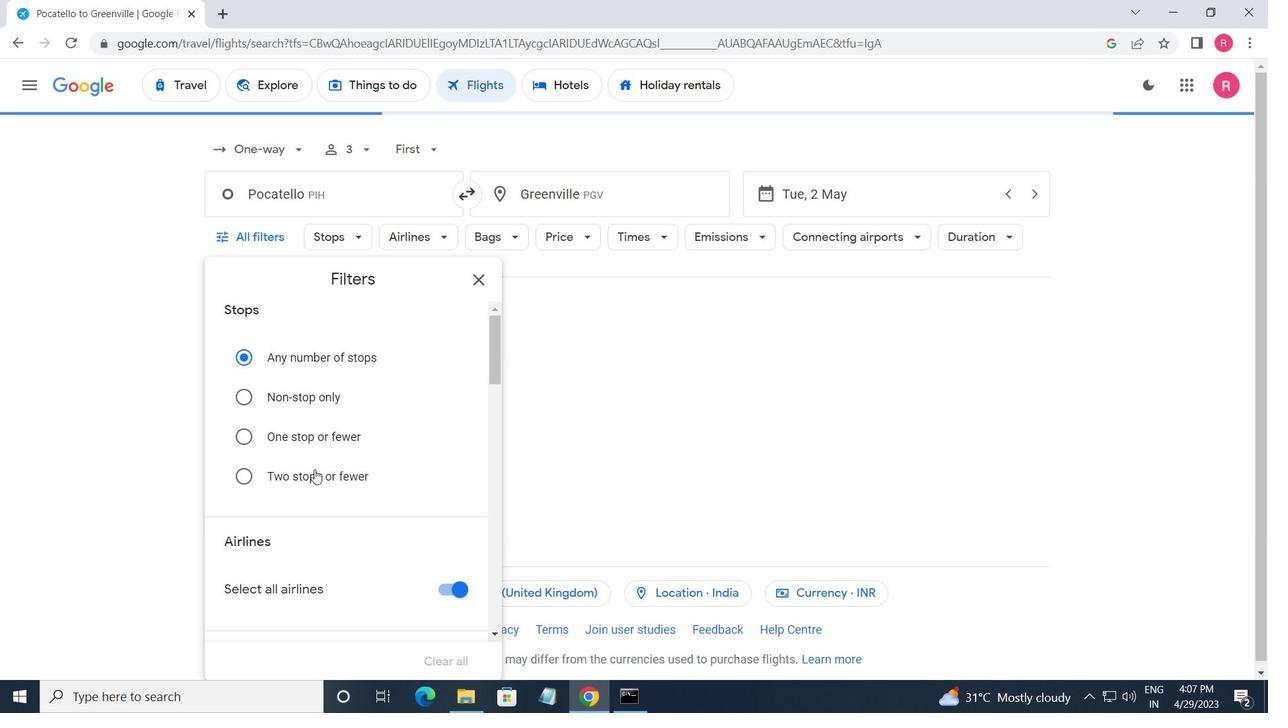 
Action: Mouse moved to (318, 471)
Screenshot: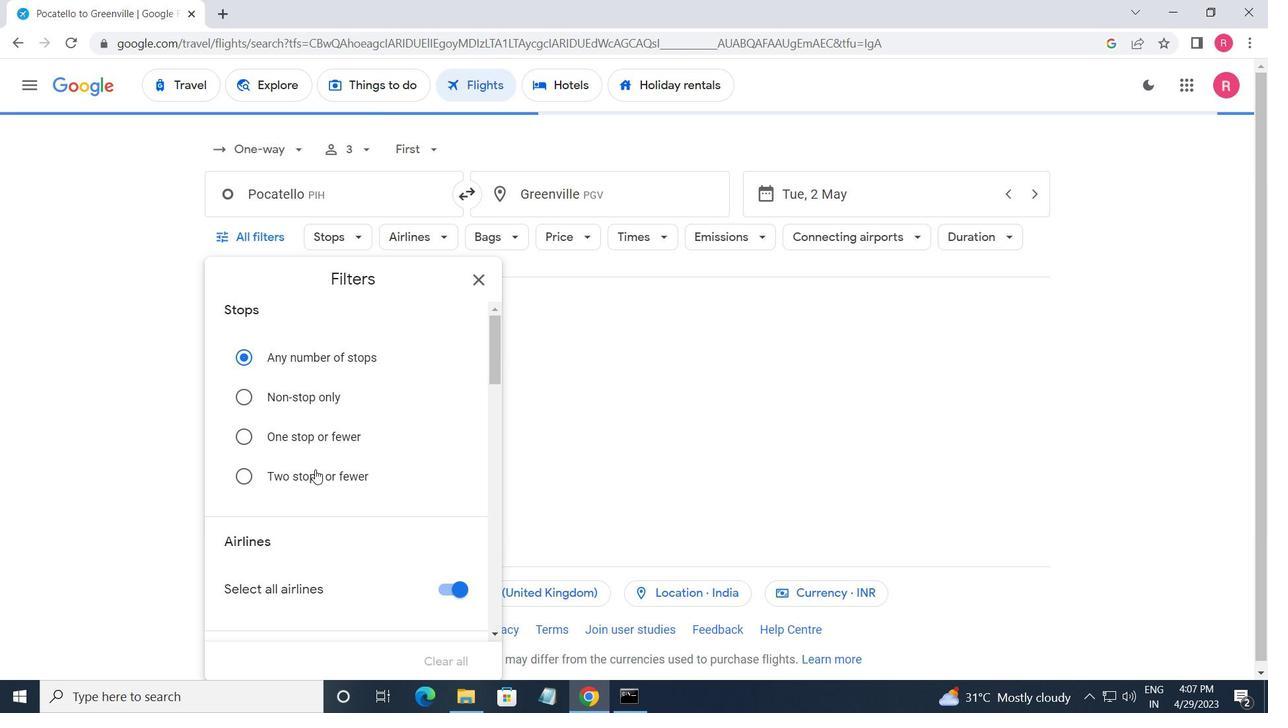 
Action: Mouse scrolled (318, 470) with delta (0, 0)
Screenshot: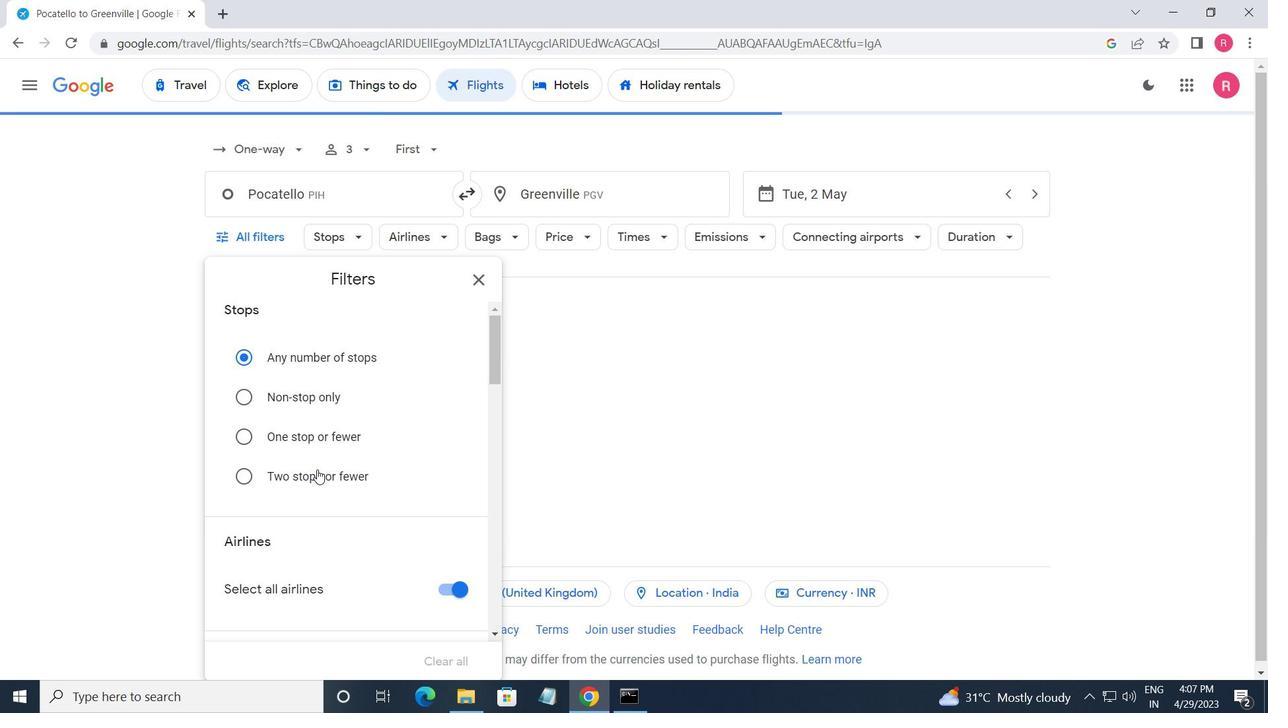 
Action: Mouse moved to (319, 471)
Screenshot: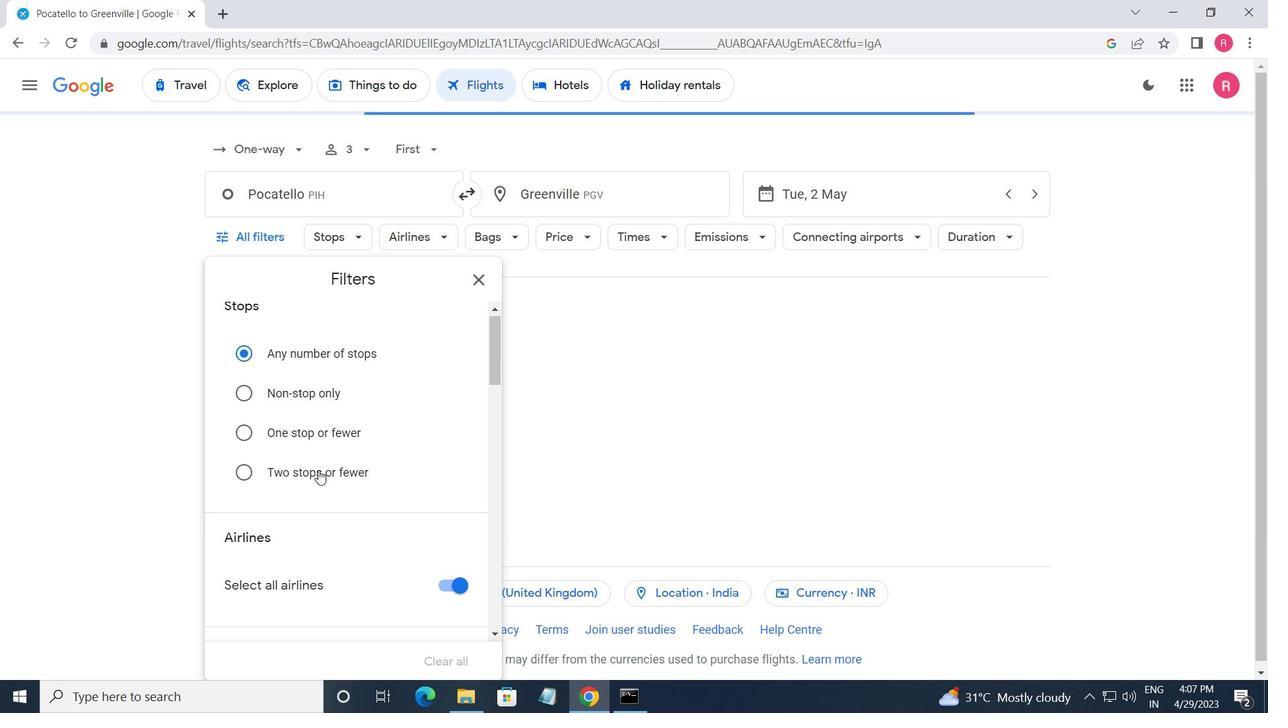 
Action: Mouse scrolled (319, 471) with delta (0, 0)
Screenshot: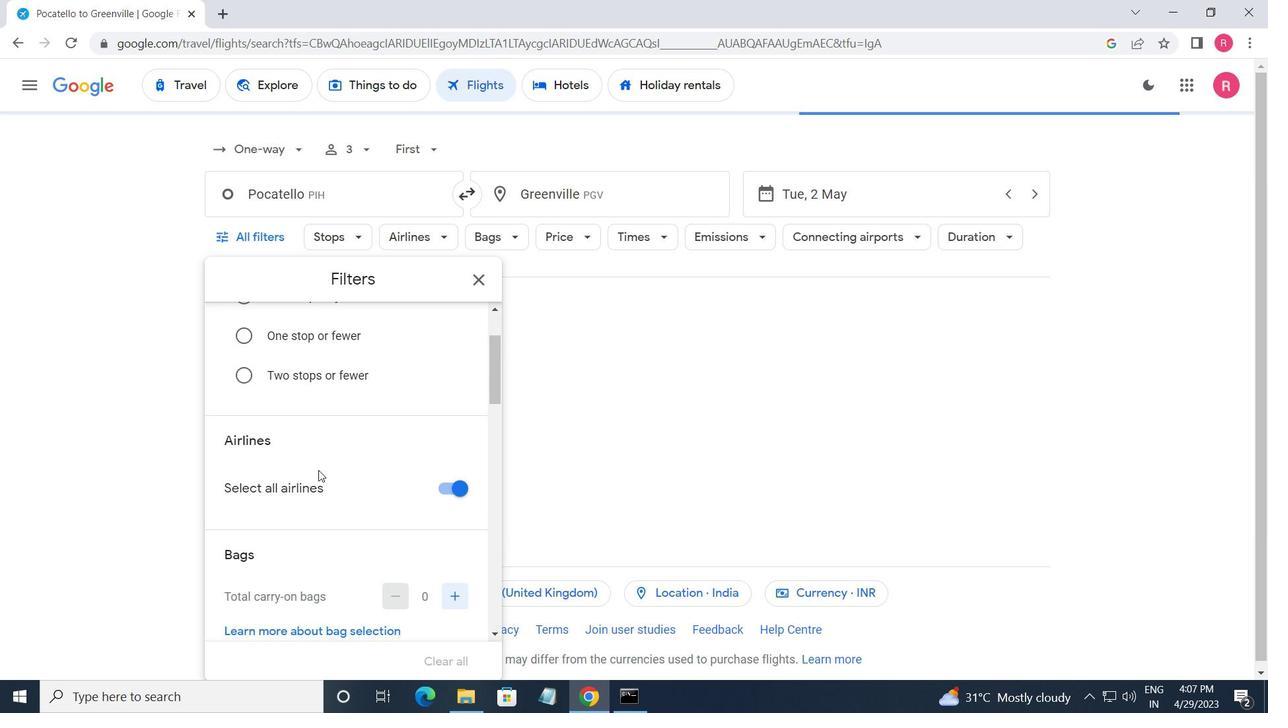 
Action: Mouse moved to (323, 471)
Screenshot: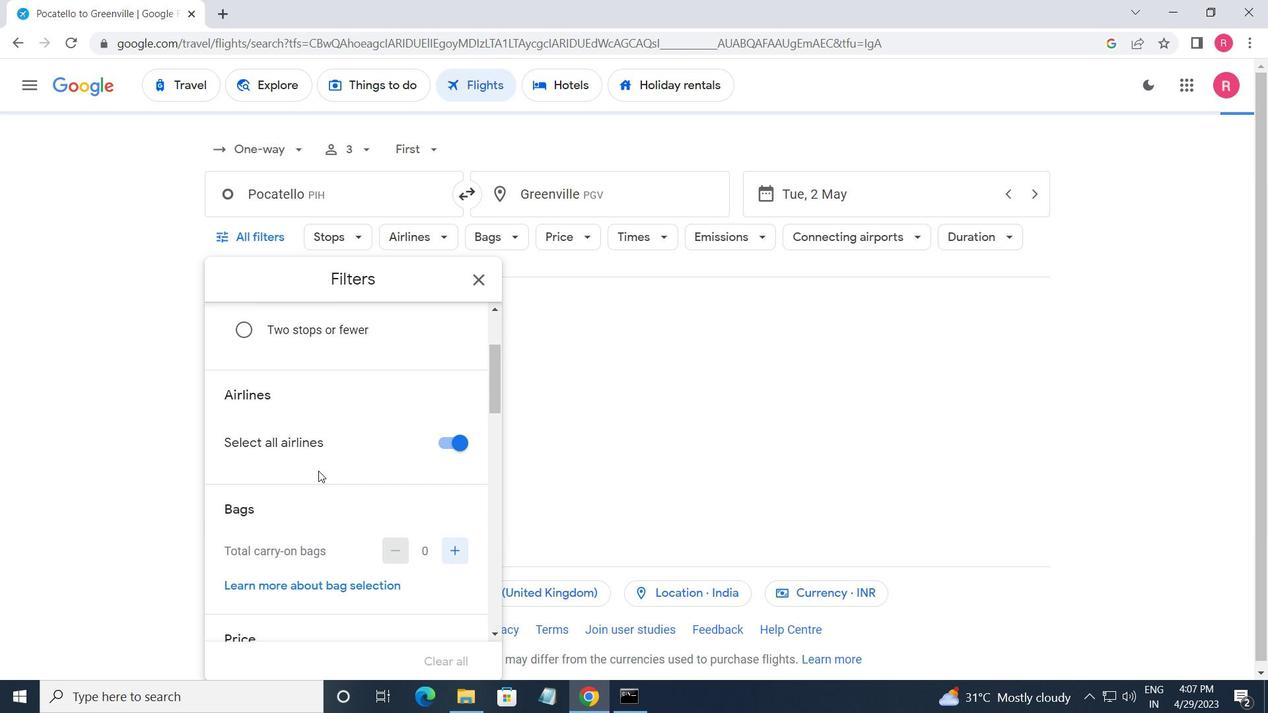 
Action: Mouse scrolled (323, 470) with delta (0, 0)
Screenshot: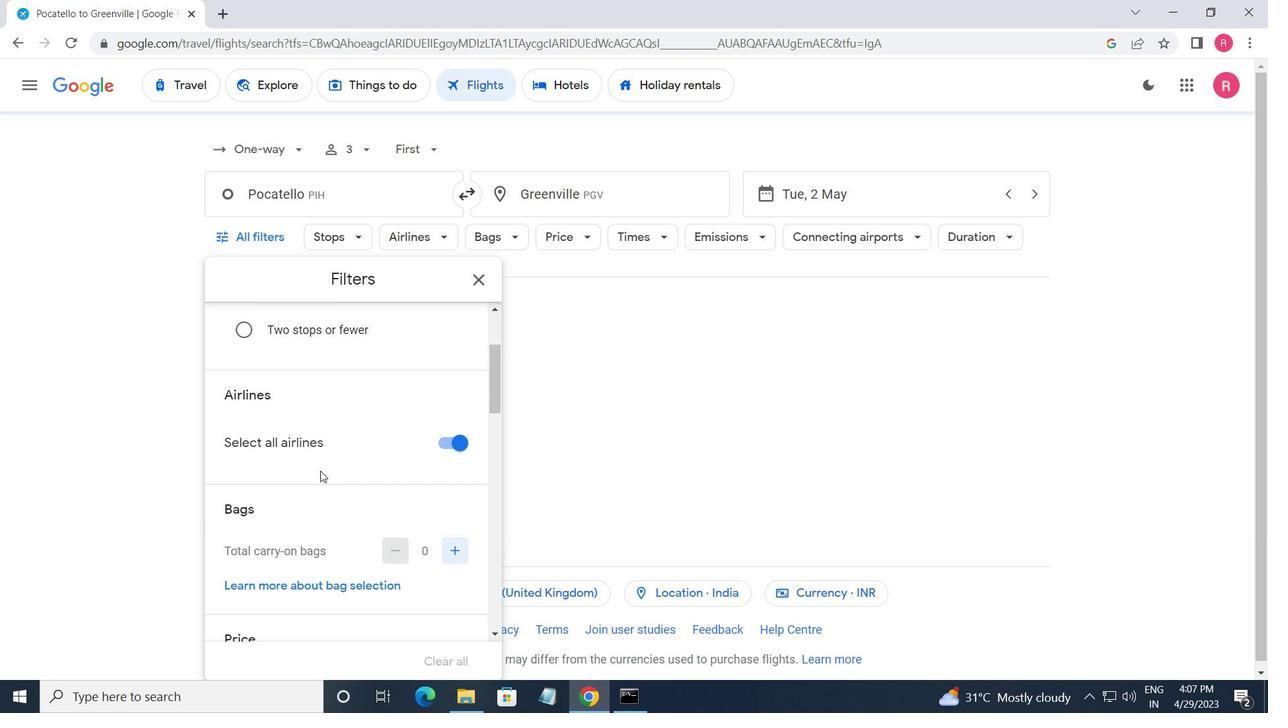 
Action: Mouse scrolled (323, 470) with delta (0, 0)
Screenshot: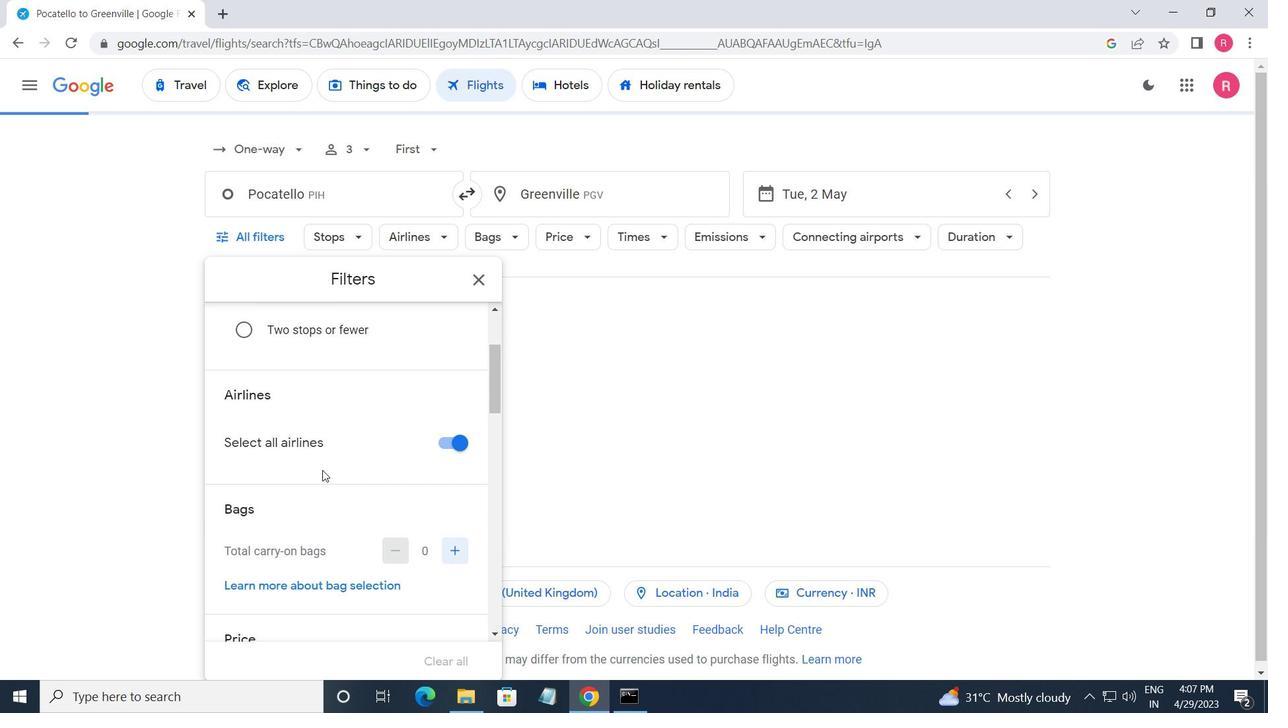 
Action: Mouse moved to (429, 473)
Screenshot: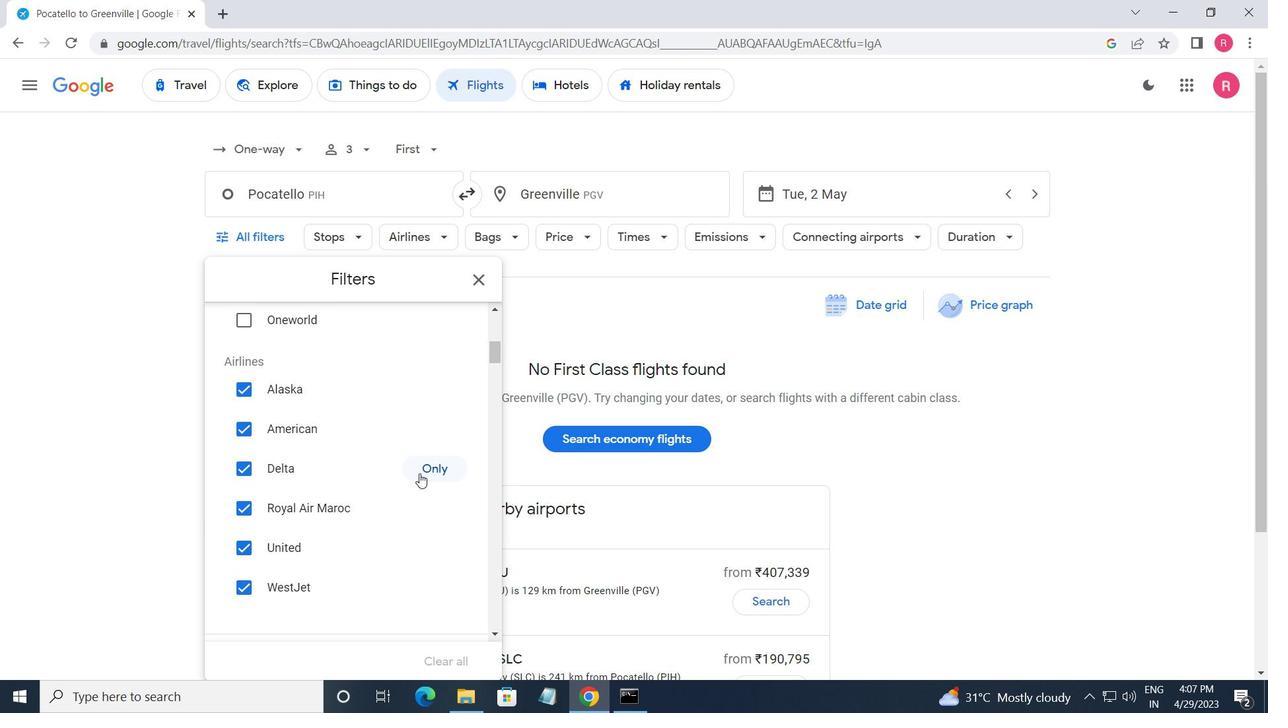 
Action: Mouse pressed left at (429, 473)
Screenshot: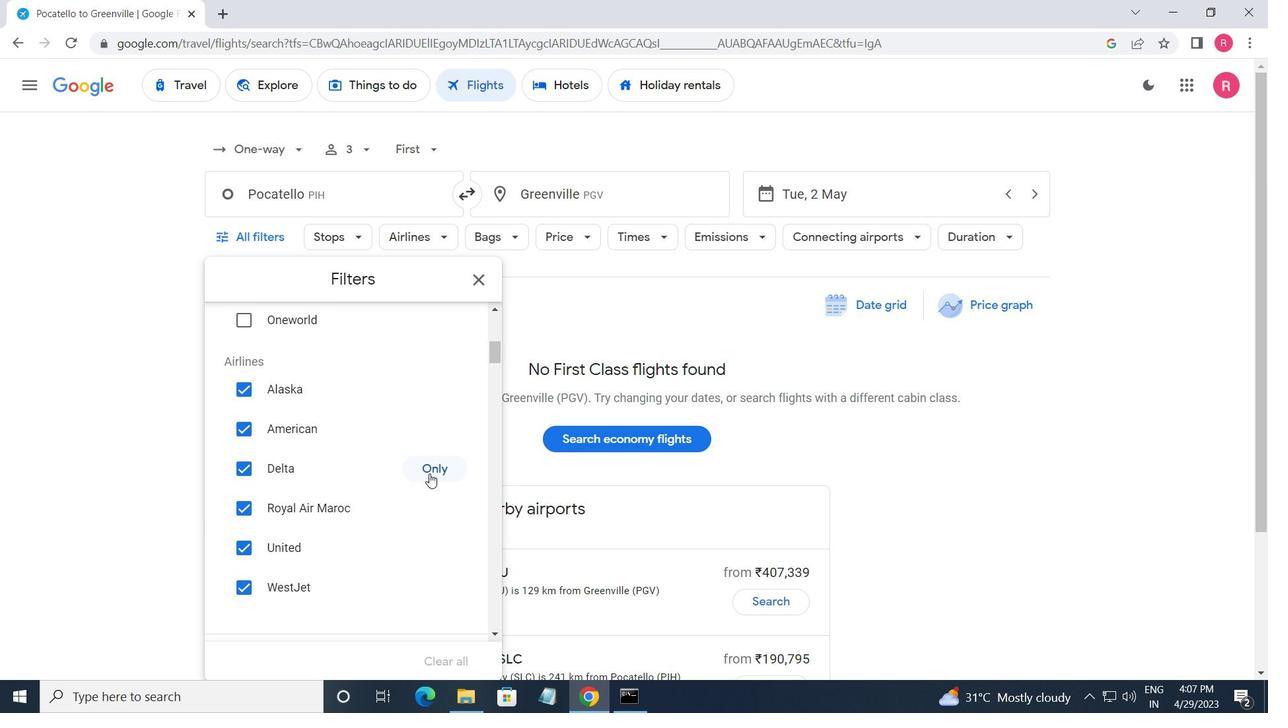 
Action: Mouse moved to (423, 485)
Screenshot: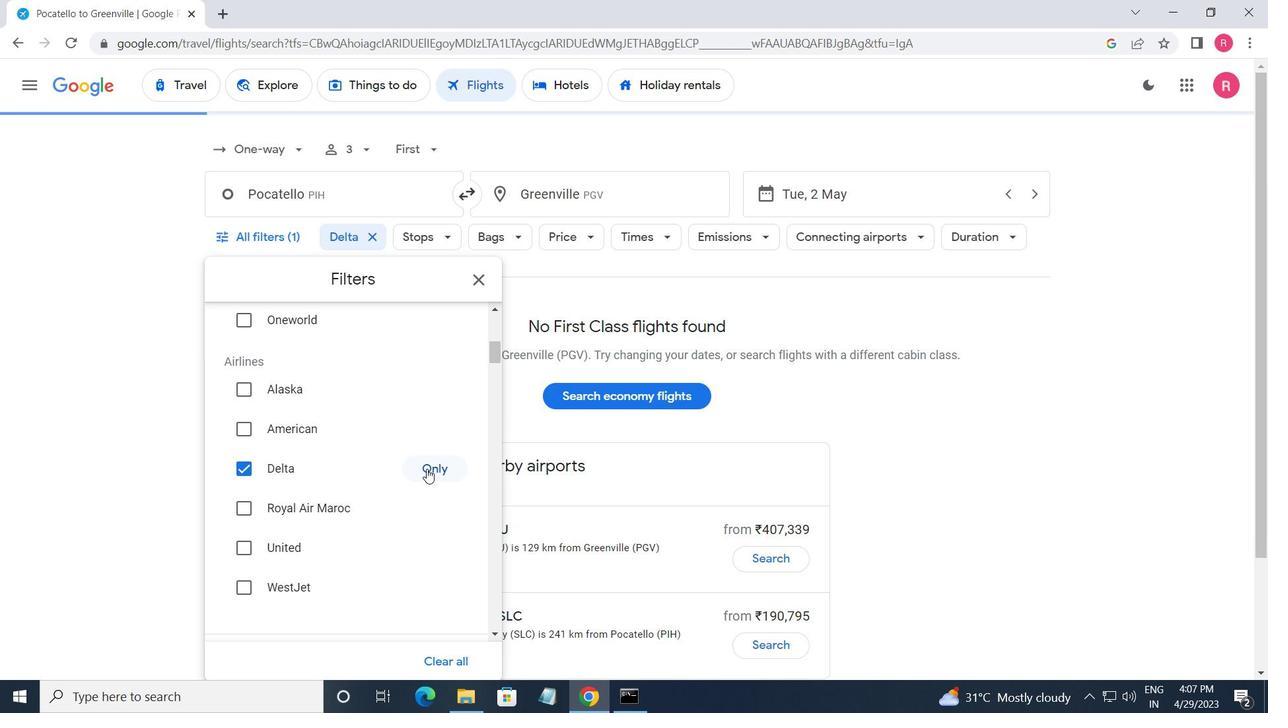 
Action: Mouse scrolled (423, 484) with delta (0, 0)
Screenshot: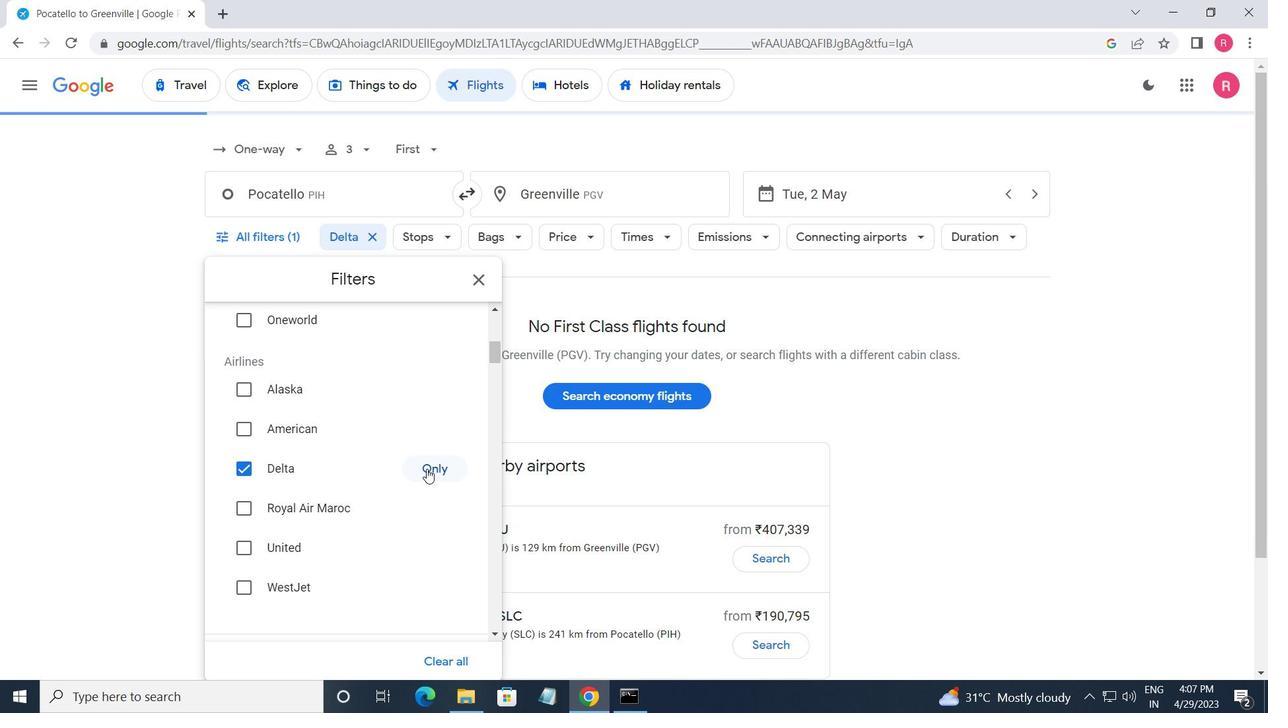 
Action: Mouse scrolled (423, 484) with delta (0, 0)
Screenshot: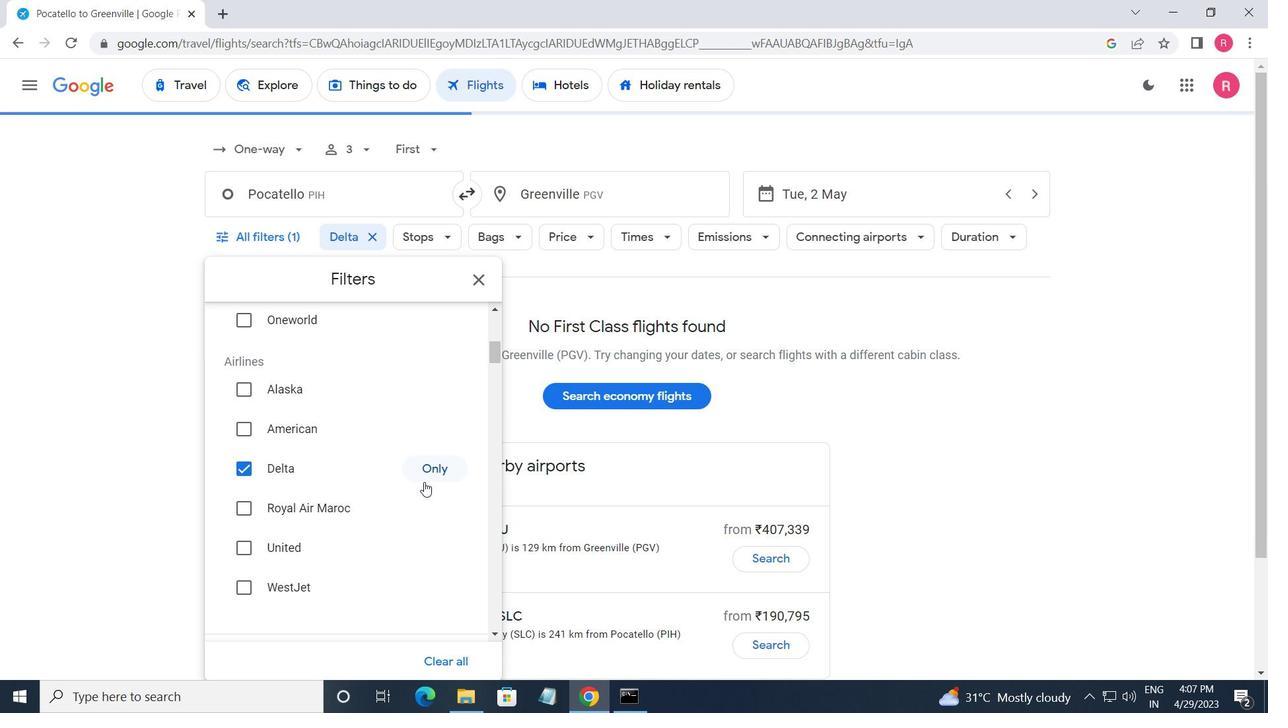 
Action: Mouse moved to (422, 485)
Screenshot: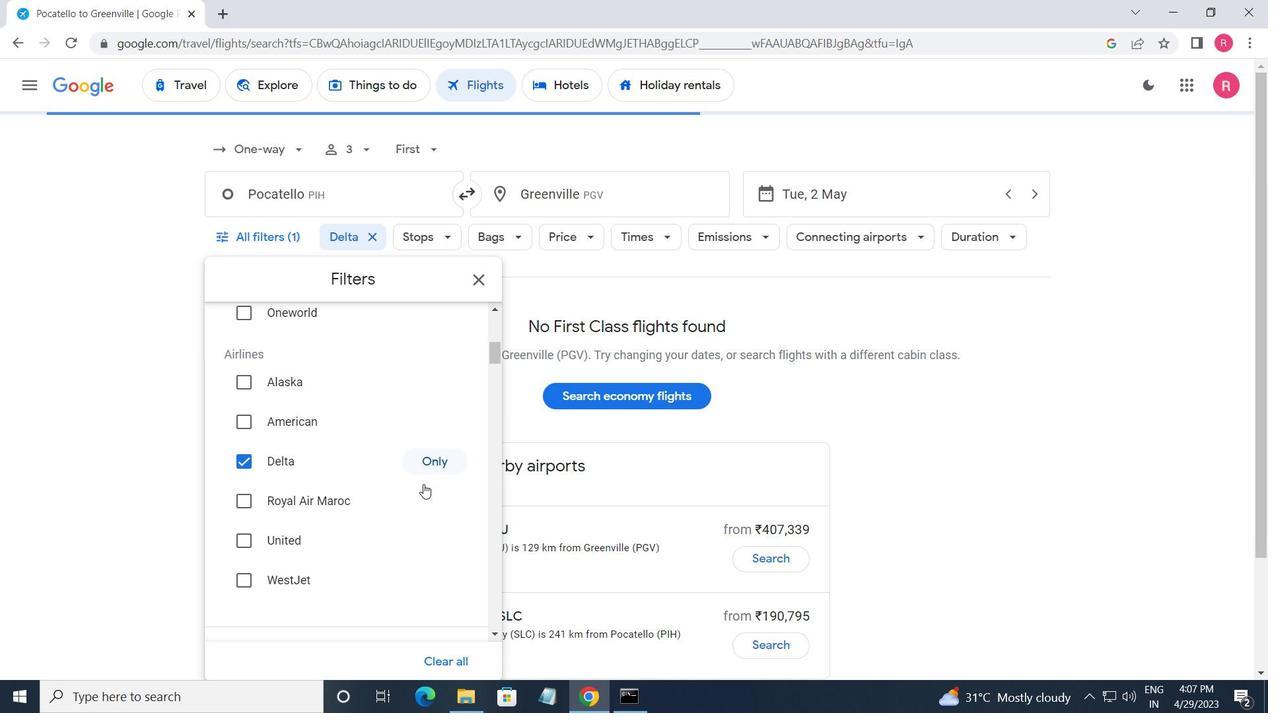 
Action: Mouse scrolled (422, 484) with delta (0, 0)
Screenshot: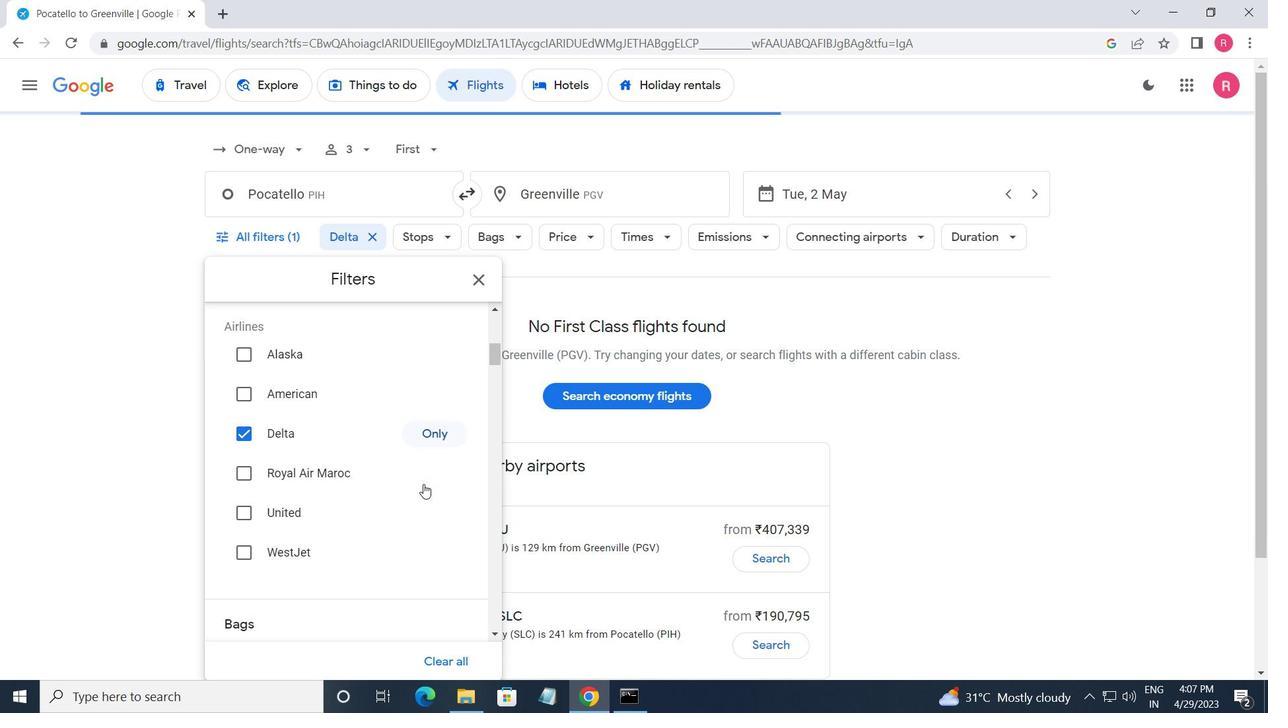 
Action: Mouse scrolled (422, 484) with delta (0, 0)
Screenshot: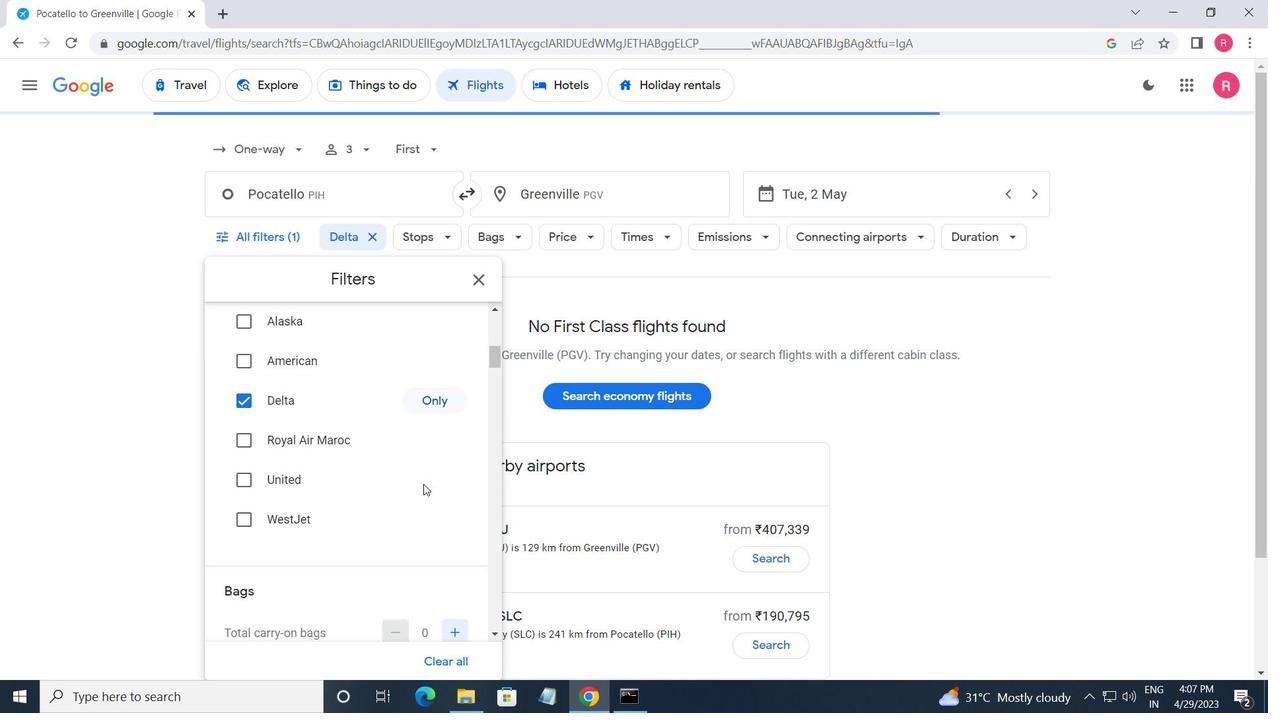 
Action: Mouse moved to (448, 368)
Screenshot: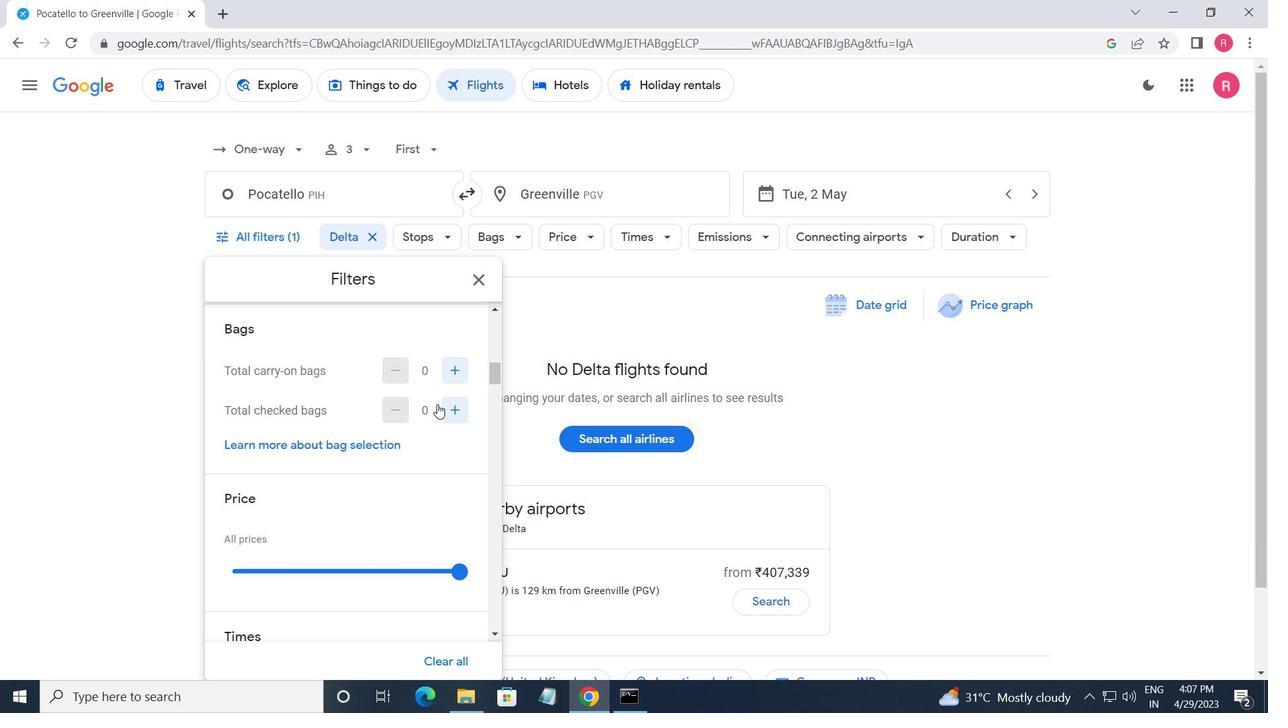 
Action: Mouse pressed left at (448, 368)
Screenshot: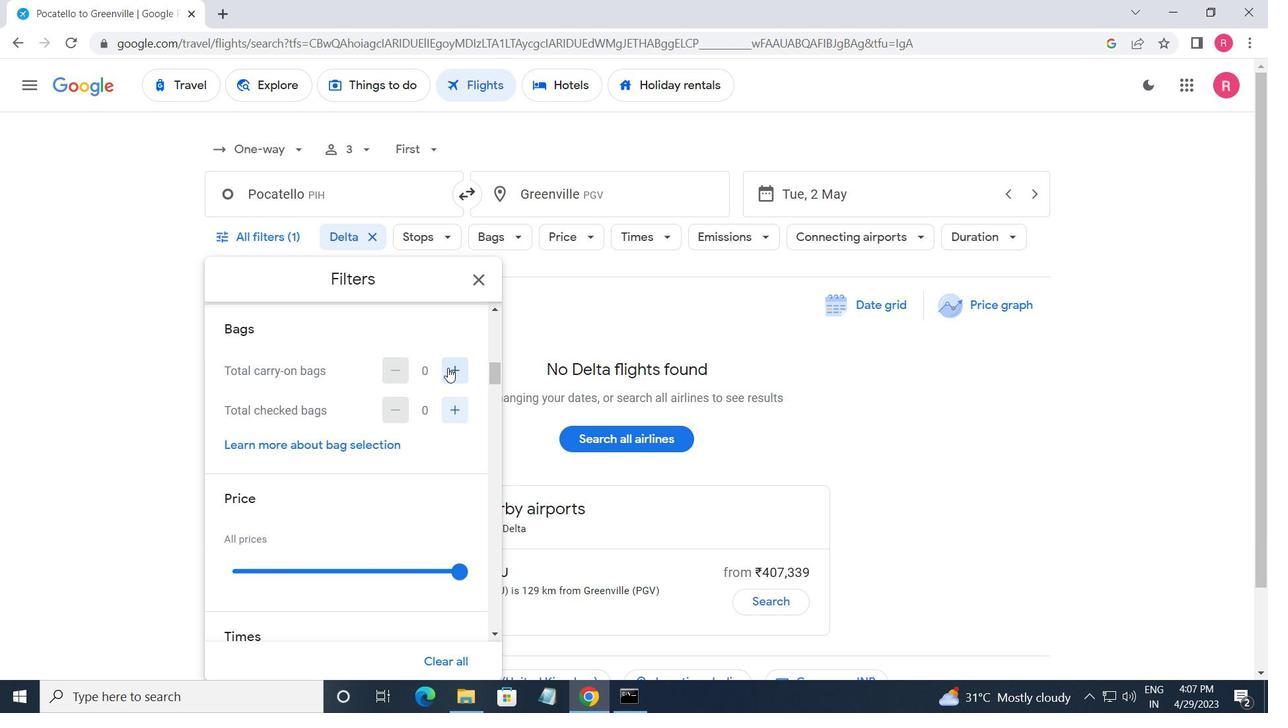 
Action: Mouse moved to (428, 390)
Screenshot: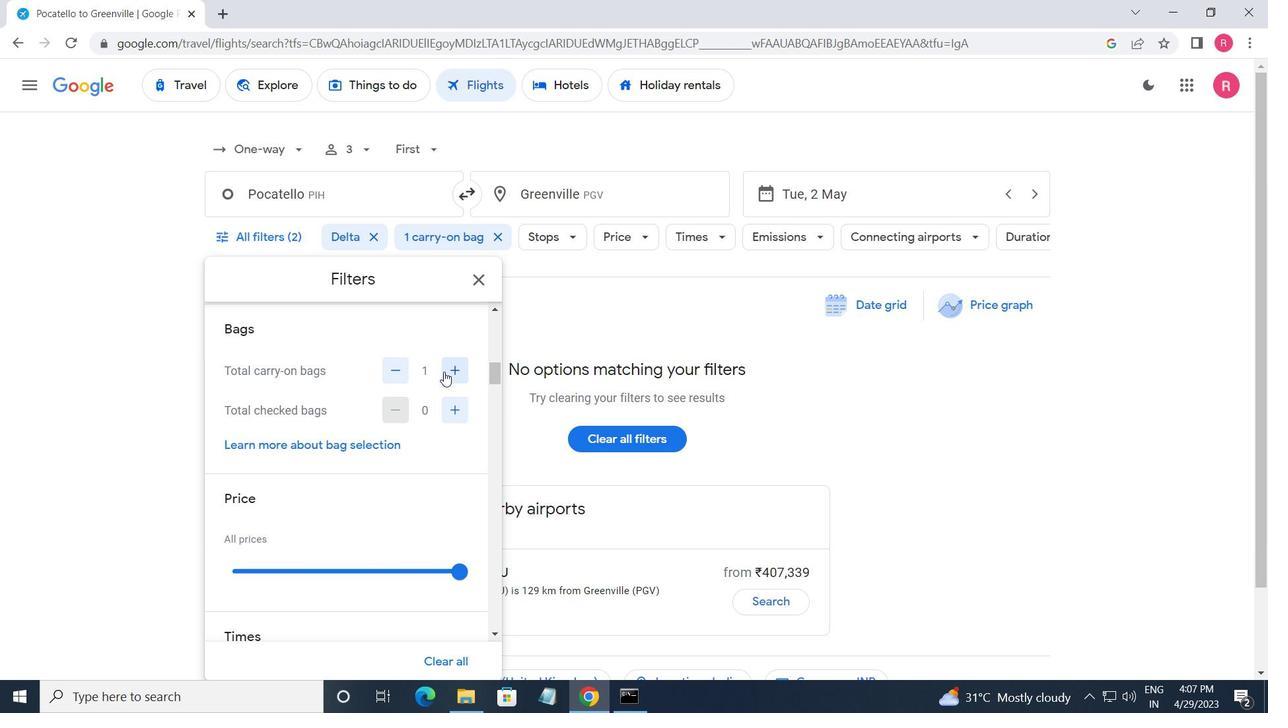 
Action: Mouse scrolled (428, 389) with delta (0, 0)
Screenshot: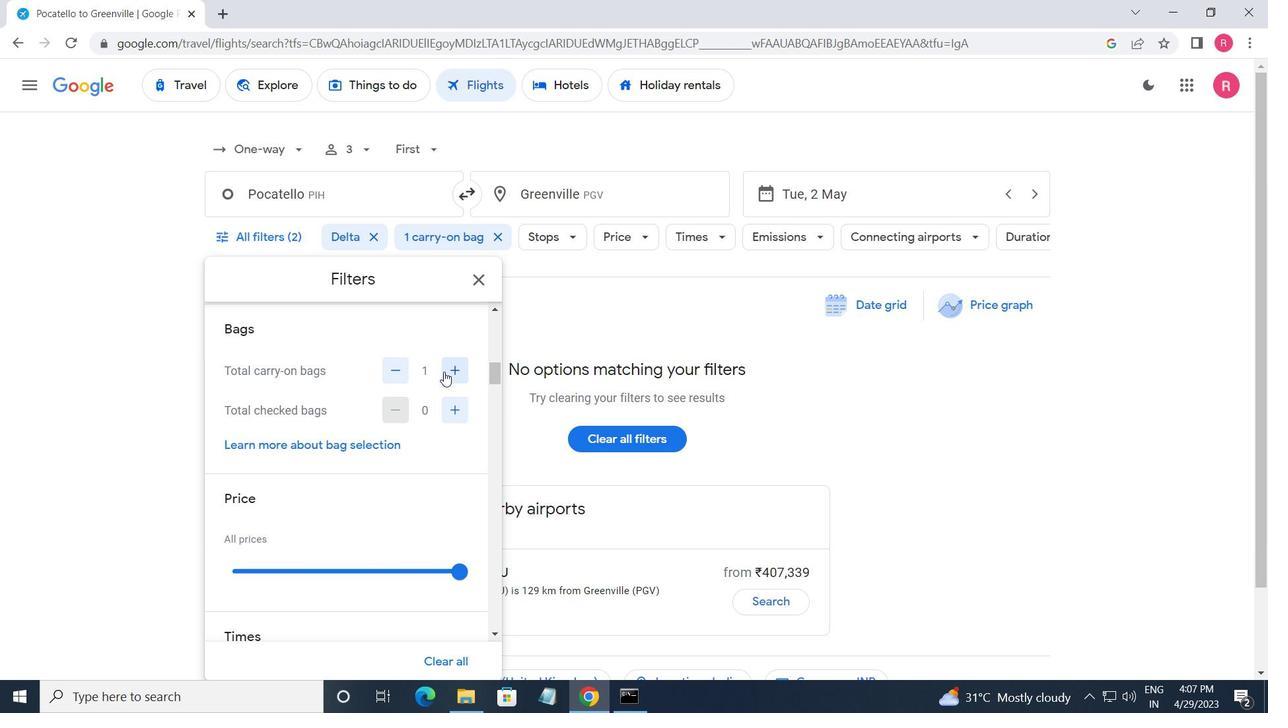 
Action: Mouse moved to (457, 486)
Screenshot: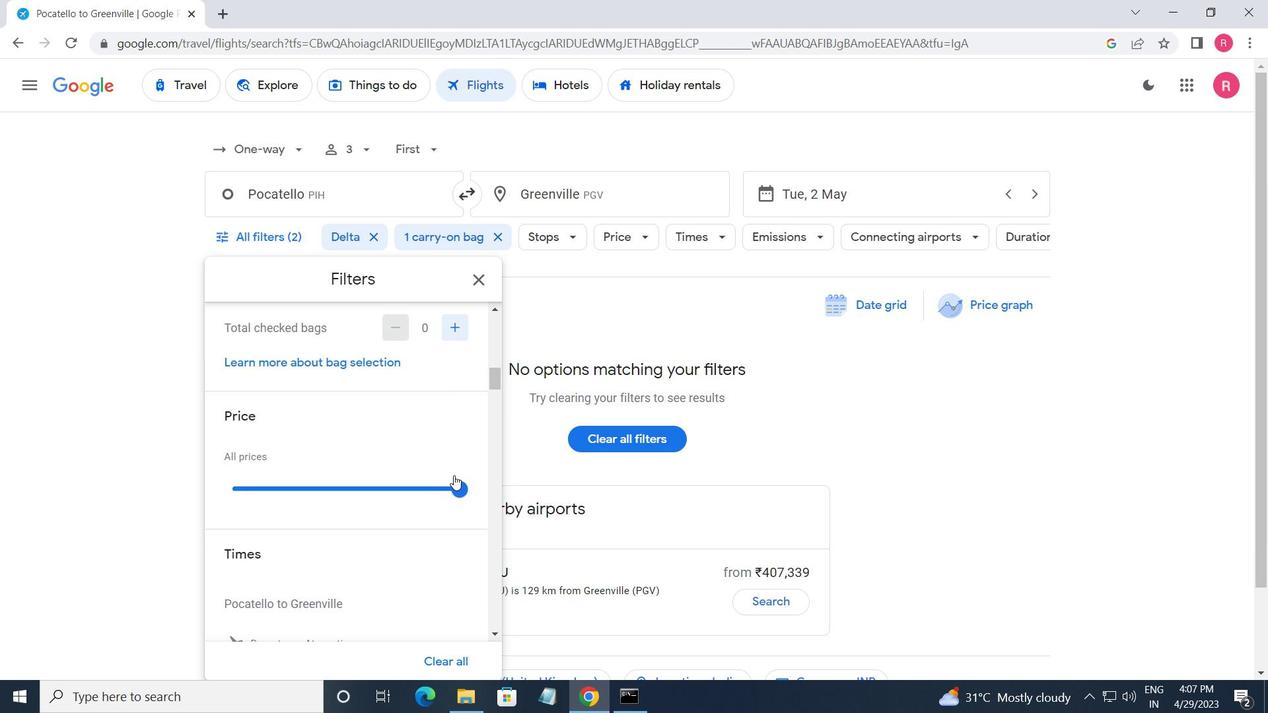 
Action: Mouse pressed left at (457, 486)
Screenshot: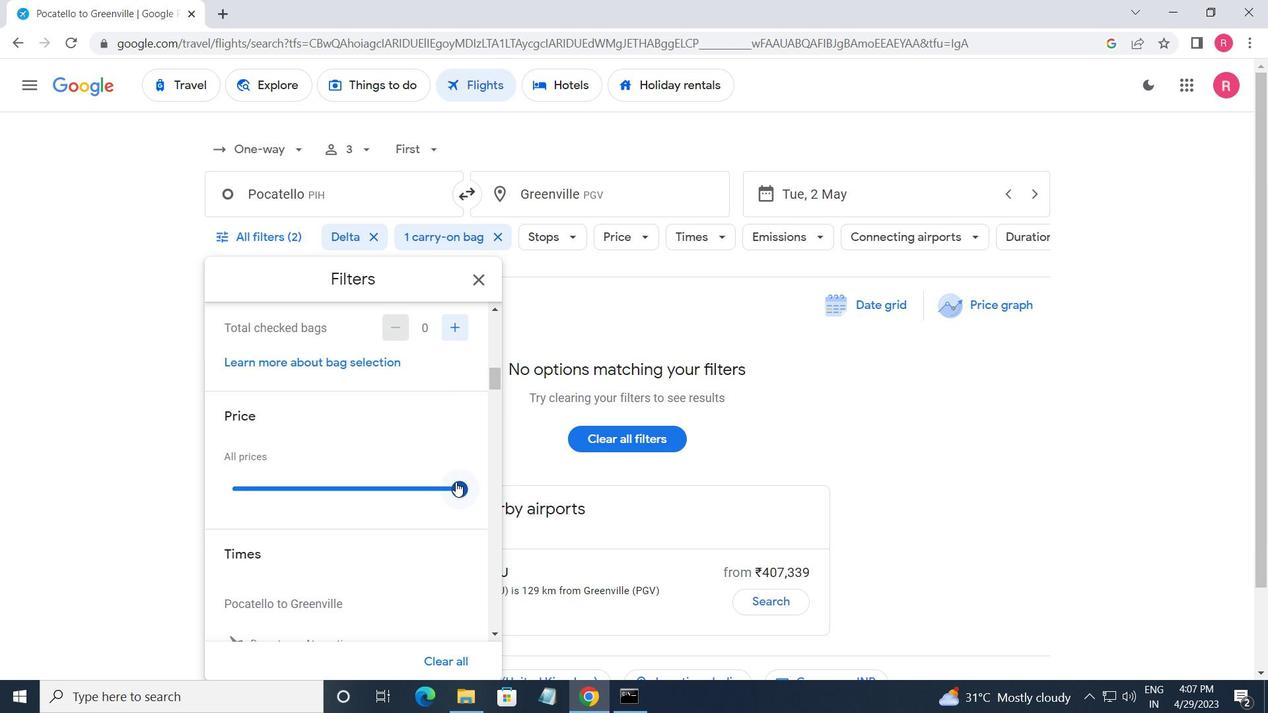 
Action: Mouse scrolled (457, 485) with delta (0, 0)
Screenshot: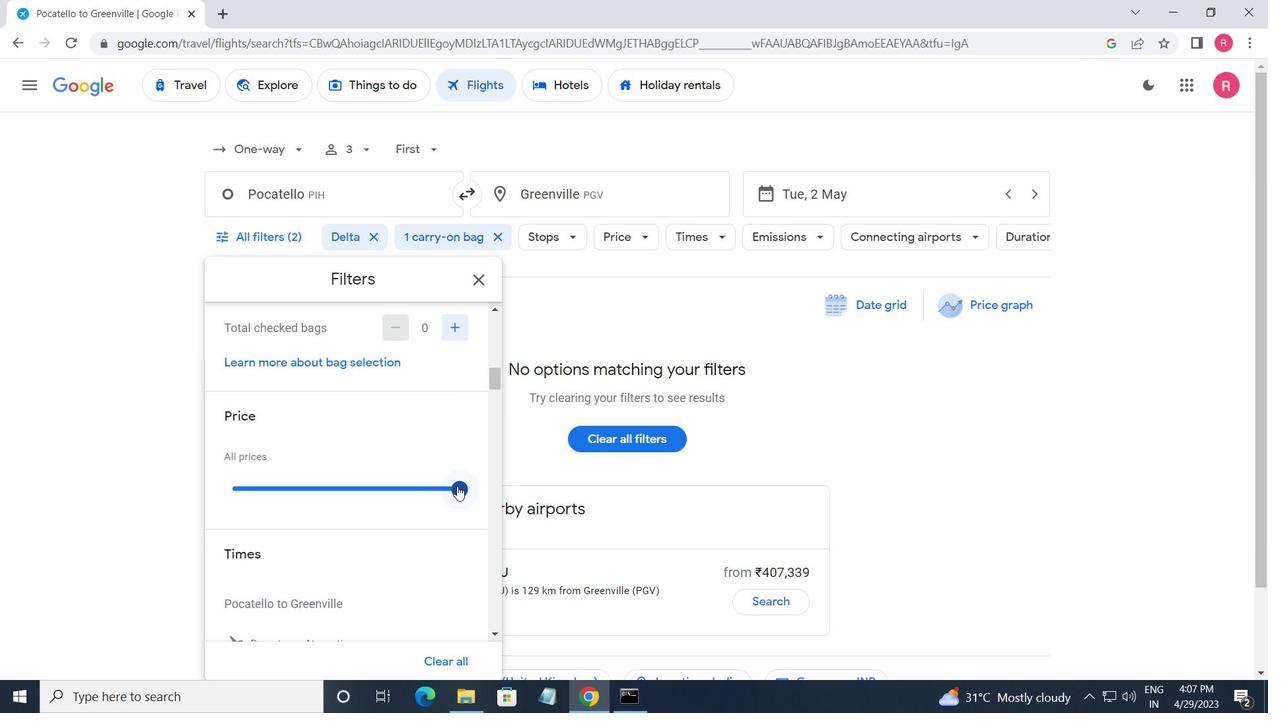 
Action: Mouse moved to (458, 486)
Screenshot: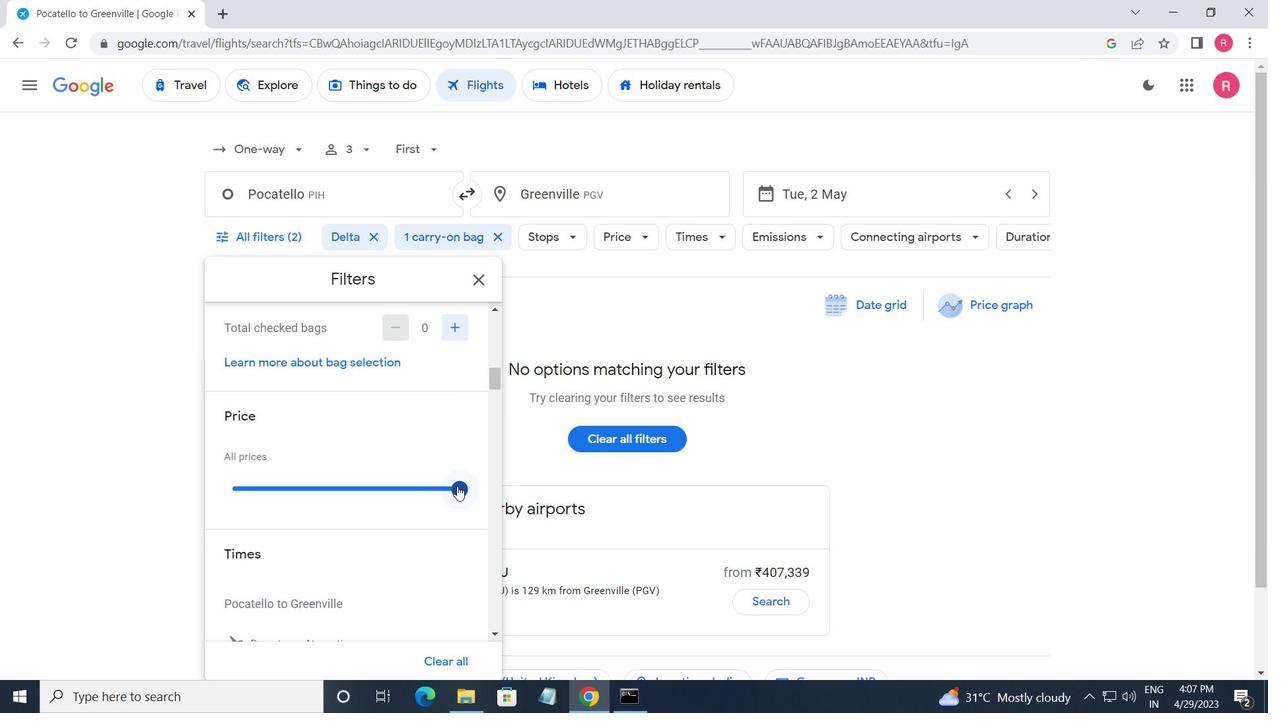 
Action: Mouse scrolled (458, 485) with delta (0, 0)
Screenshot: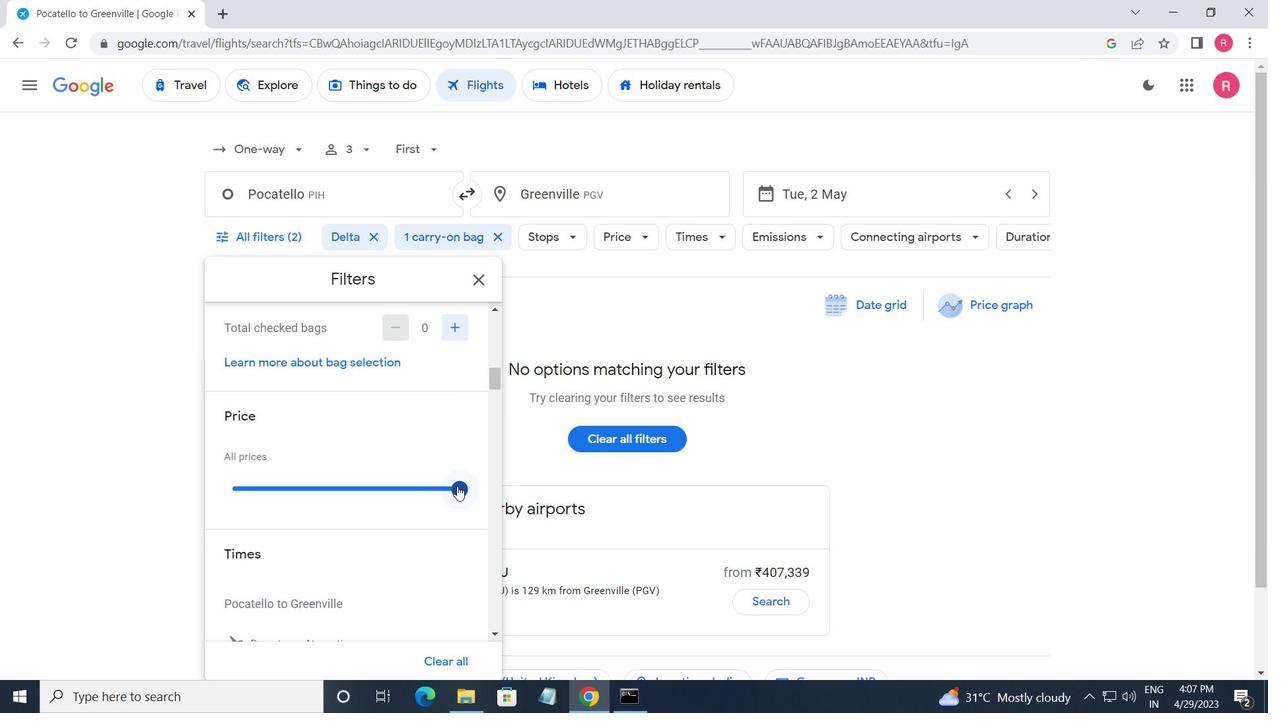 
Action: Mouse moved to (241, 511)
Screenshot: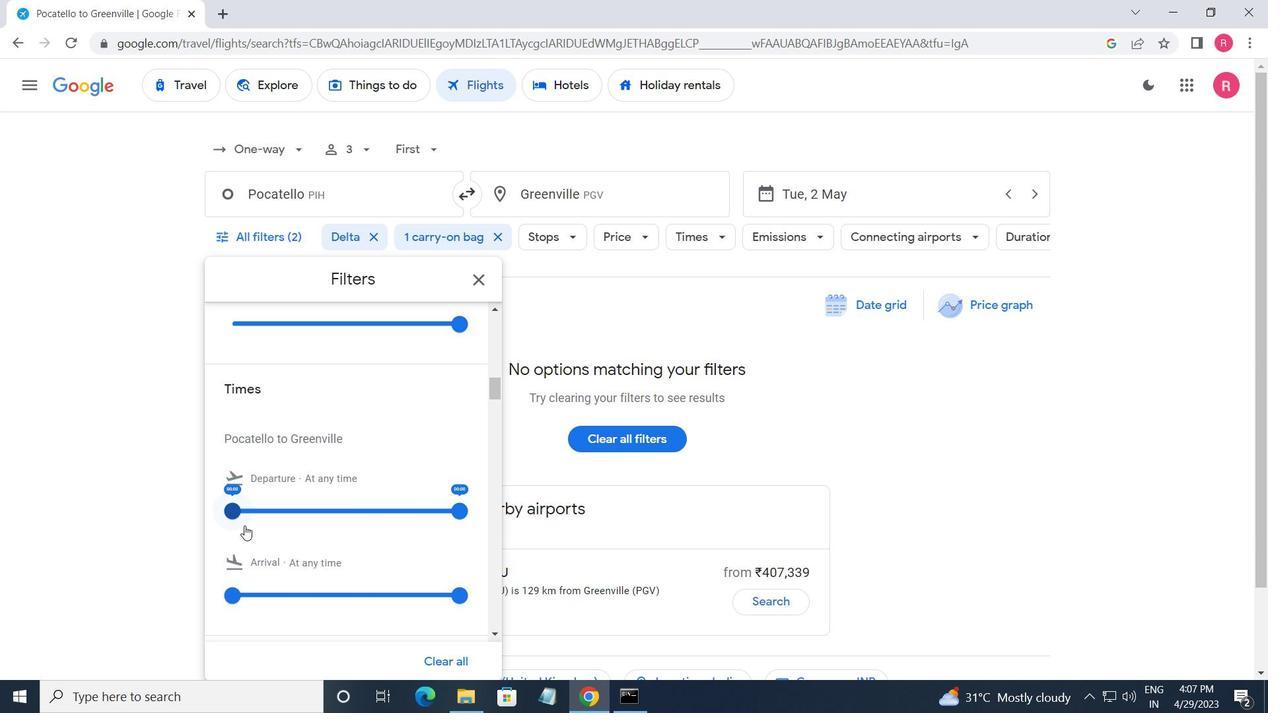 
Action: Mouse pressed left at (241, 511)
Screenshot: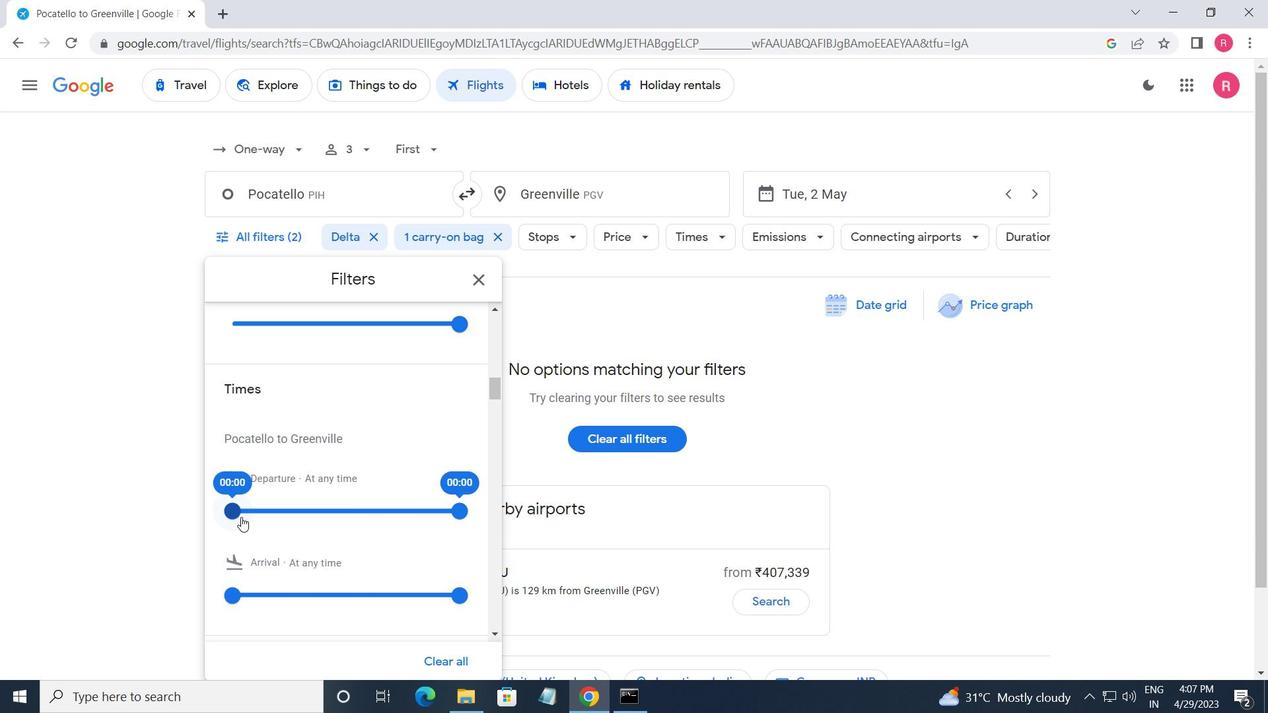 
Action: Mouse moved to (455, 509)
Screenshot: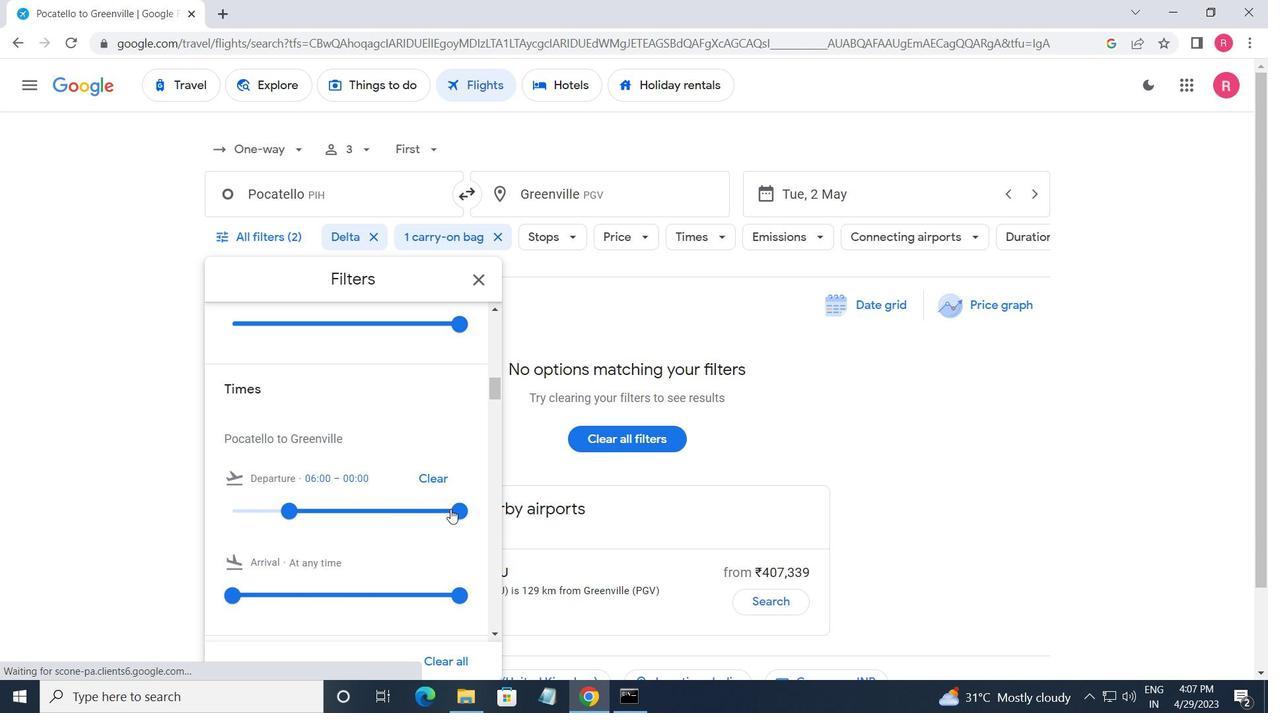 
Action: Mouse pressed left at (455, 509)
Screenshot: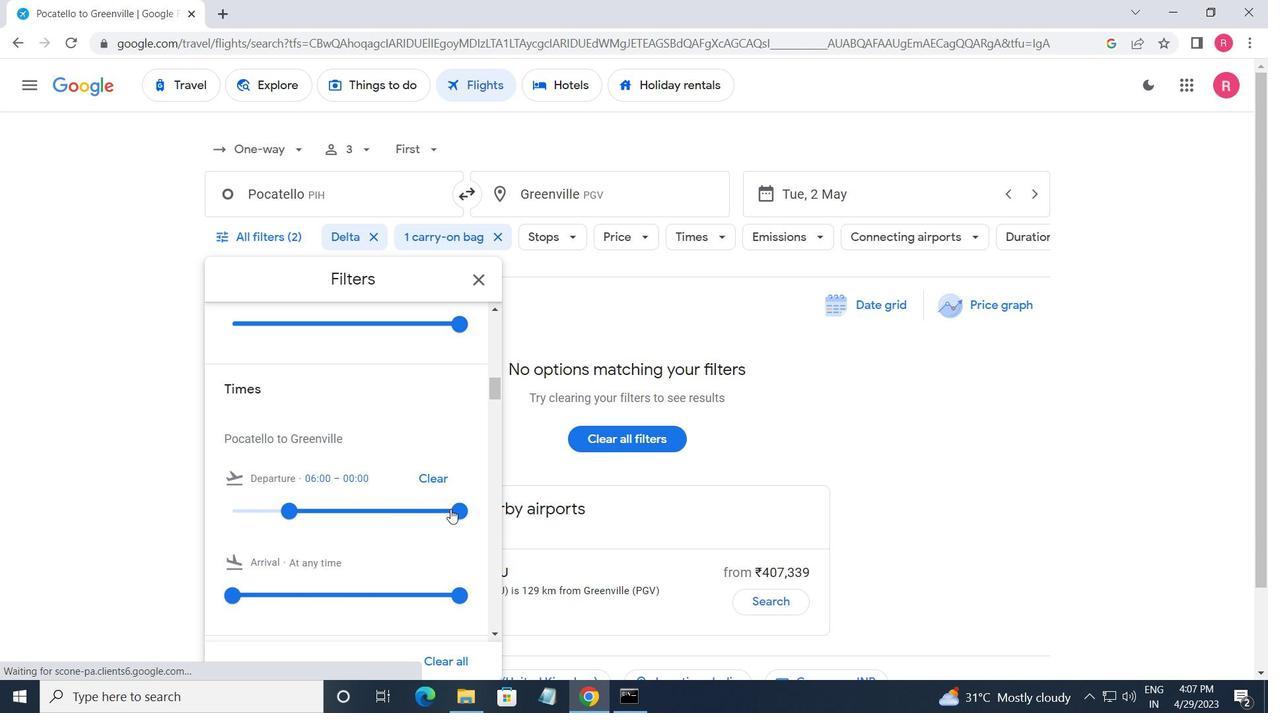 
Action: Mouse moved to (316, 518)
Screenshot: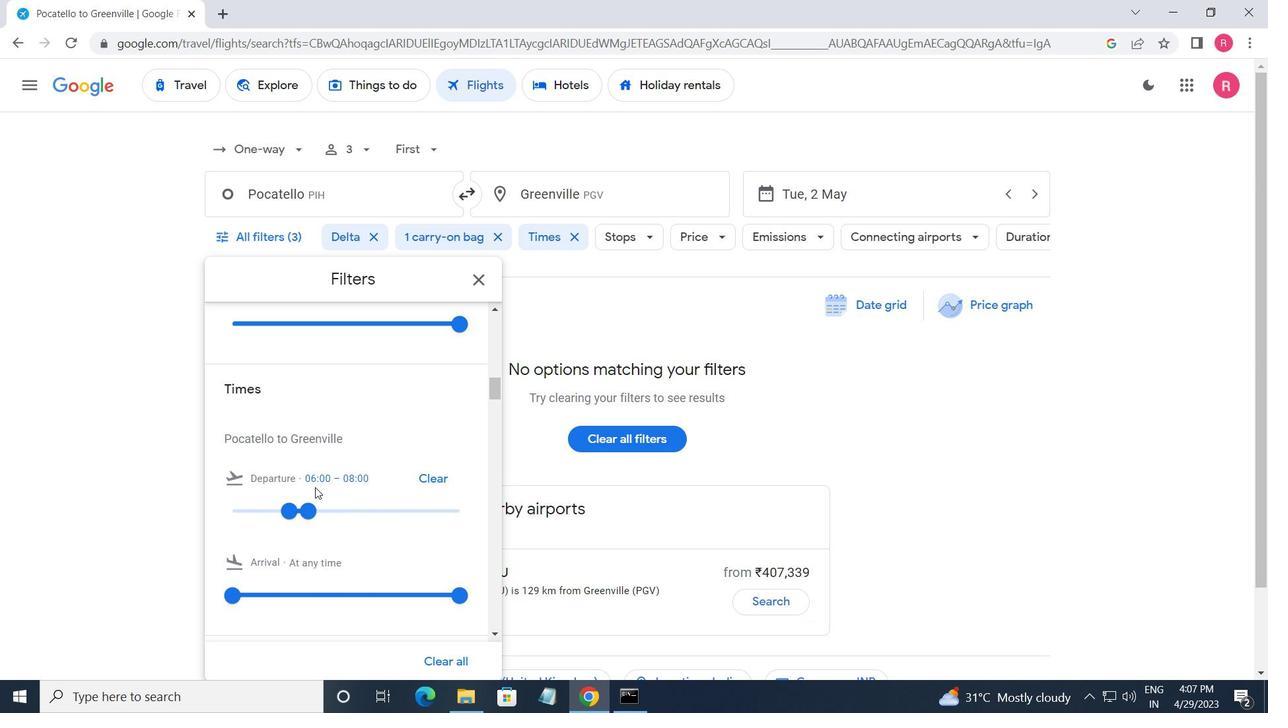 
Action: Mouse pressed left at (316, 518)
Screenshot: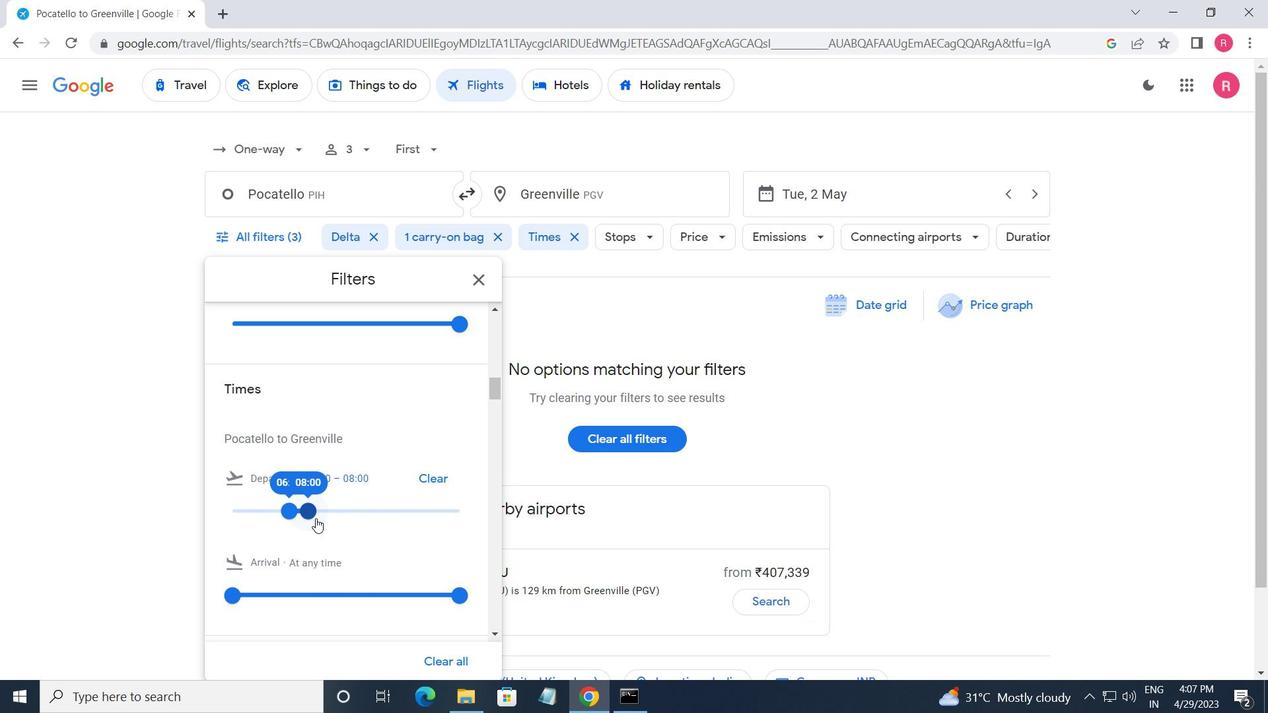 
Action: Mouse moved to (478, 284)
Screenshot: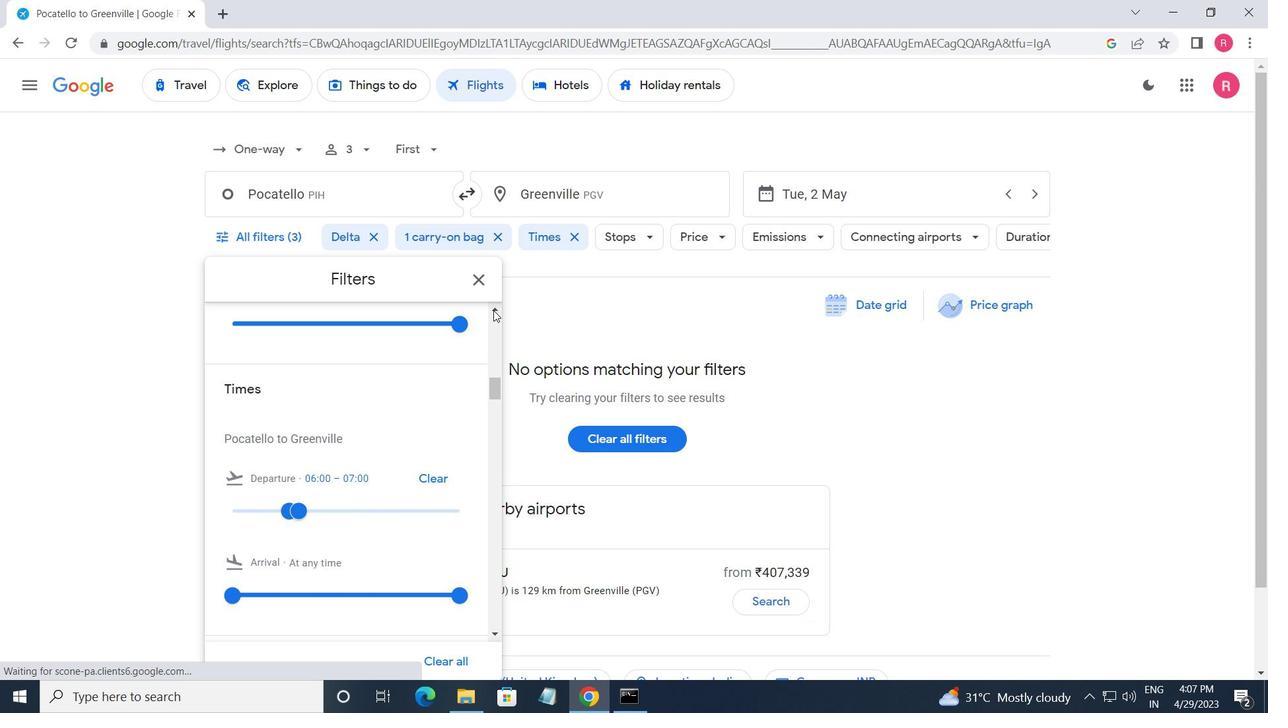 
Action: Mouse pressed left at (478, 284)
Screenshot: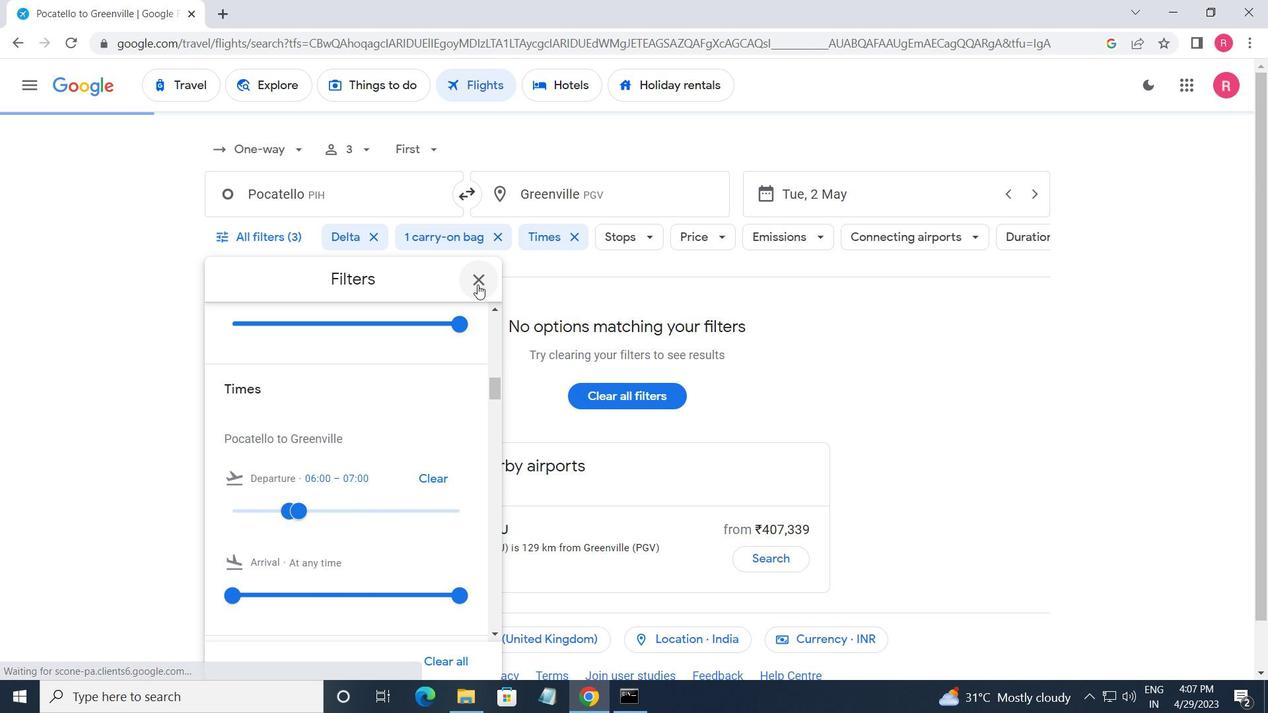 
